 Task: Get directions from Galveston Island Historic Pleasure Pier, Texas, United States to Luray Caverns, Virginia, United States and reverse  starting point and destination and check the flight options
Action: Mouse moved to (226, 20)
Screenshot: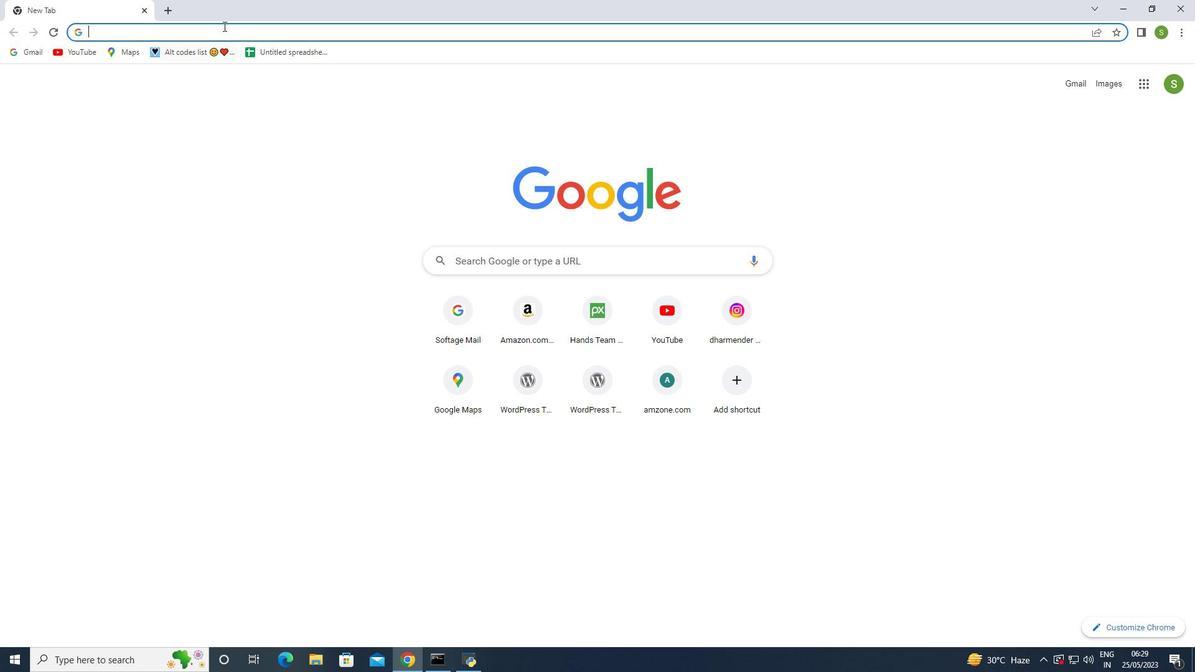 
Action: Mouse pressed left at (226, 20)
Screenshot: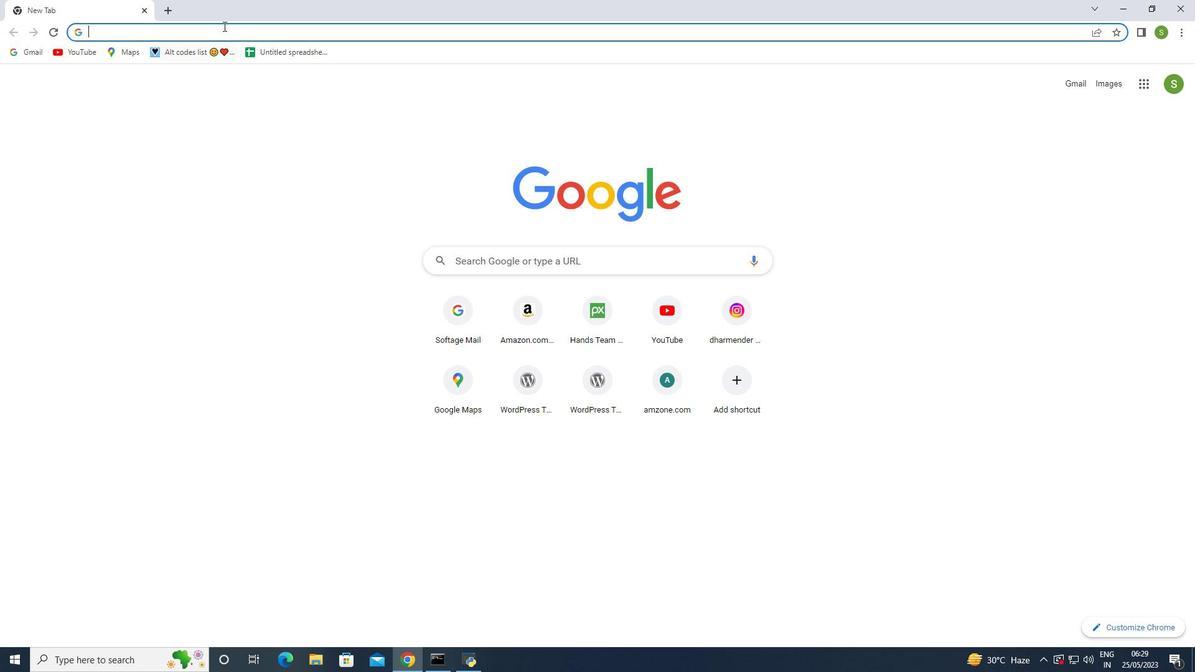 
Action: Mouse moved to (230, 32)
Screenshot: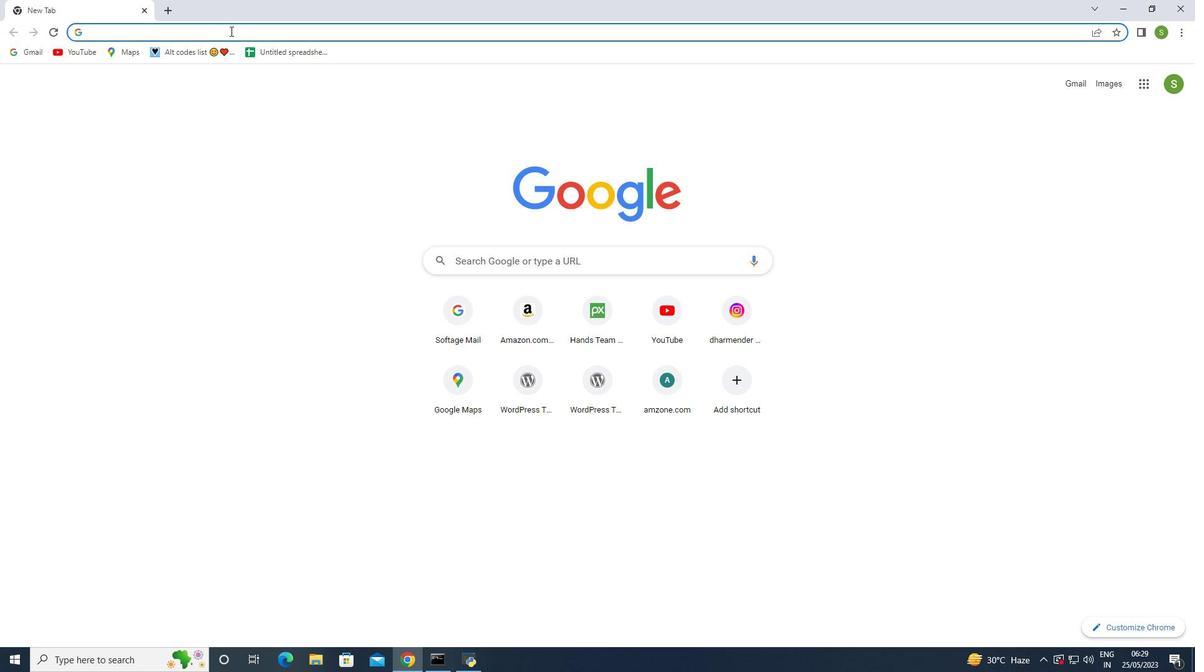
Action: Mouse pressed left at (230, 32)
Screenshot: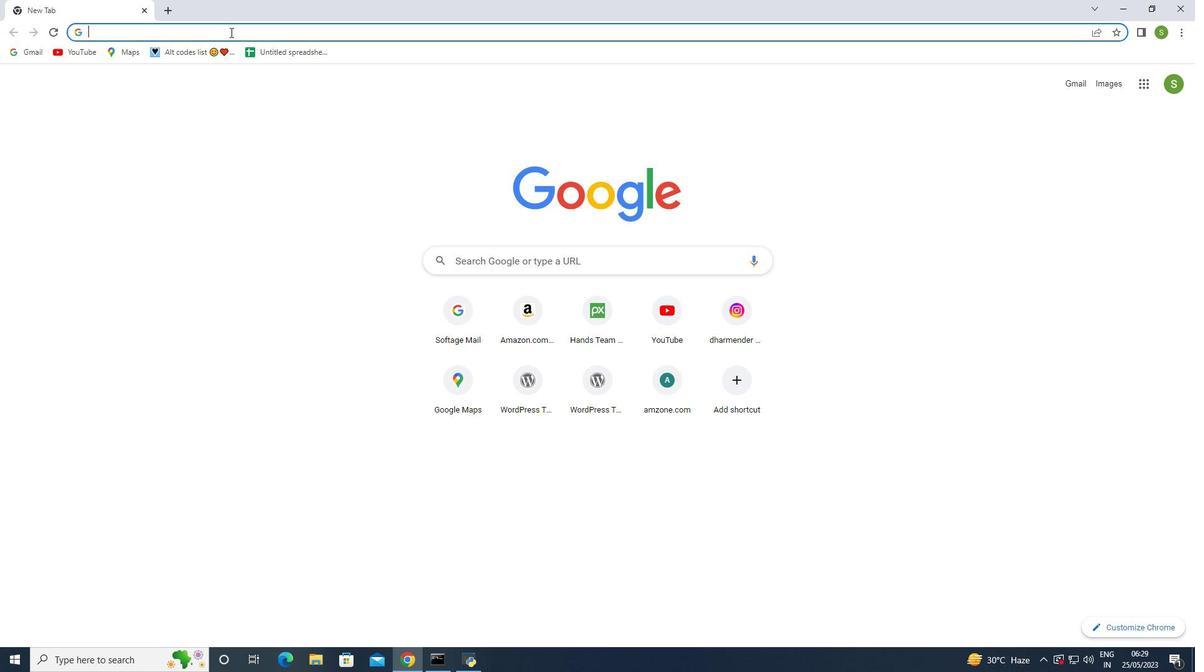 
Action: Key pressed google<Key.space>maps<Key.enter>
Screenshot: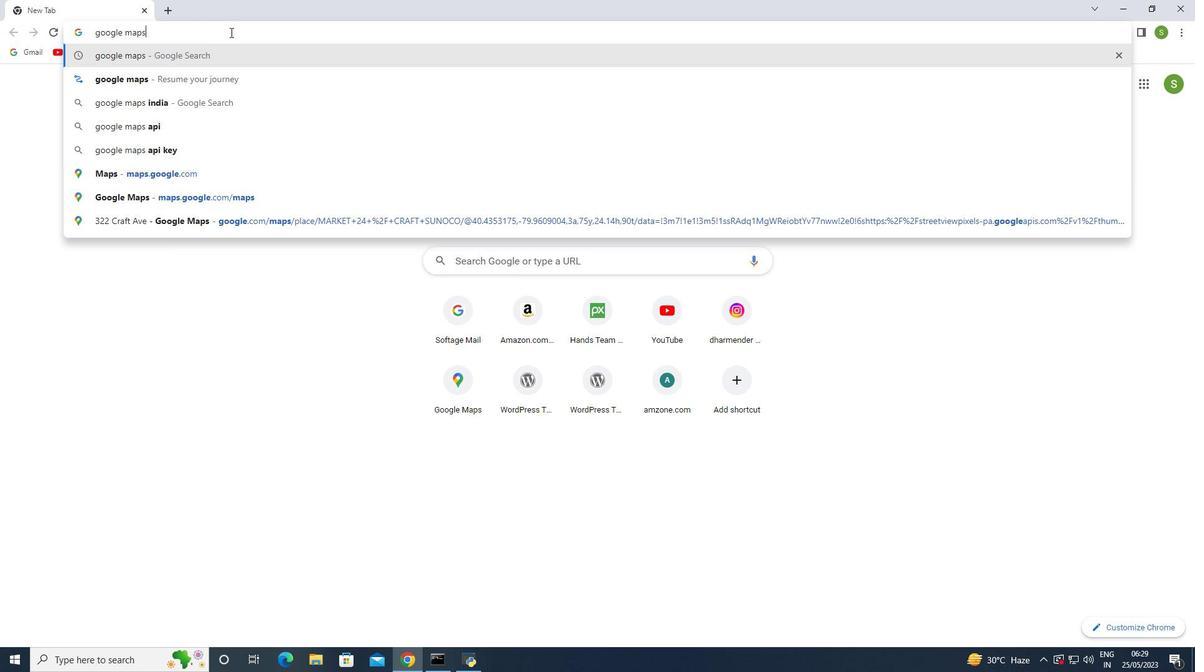 
Action: Mouse moved to (163, 290)
Screenshot: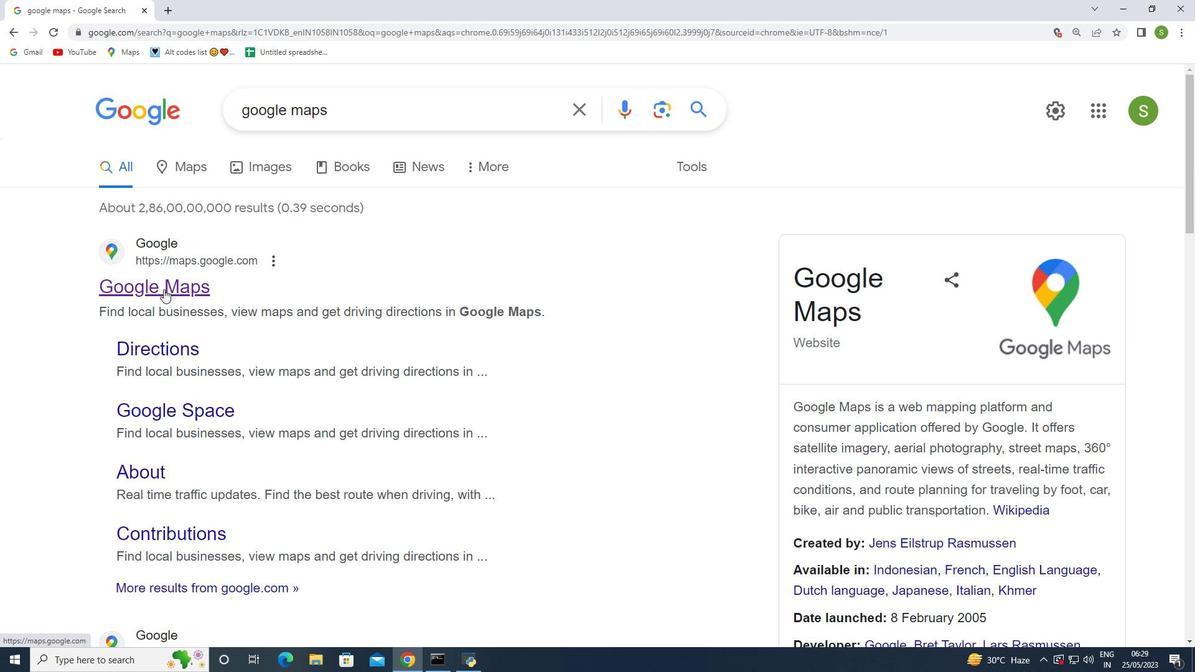 
Action: Mouse pressed left at (163, 290)
Screenshot: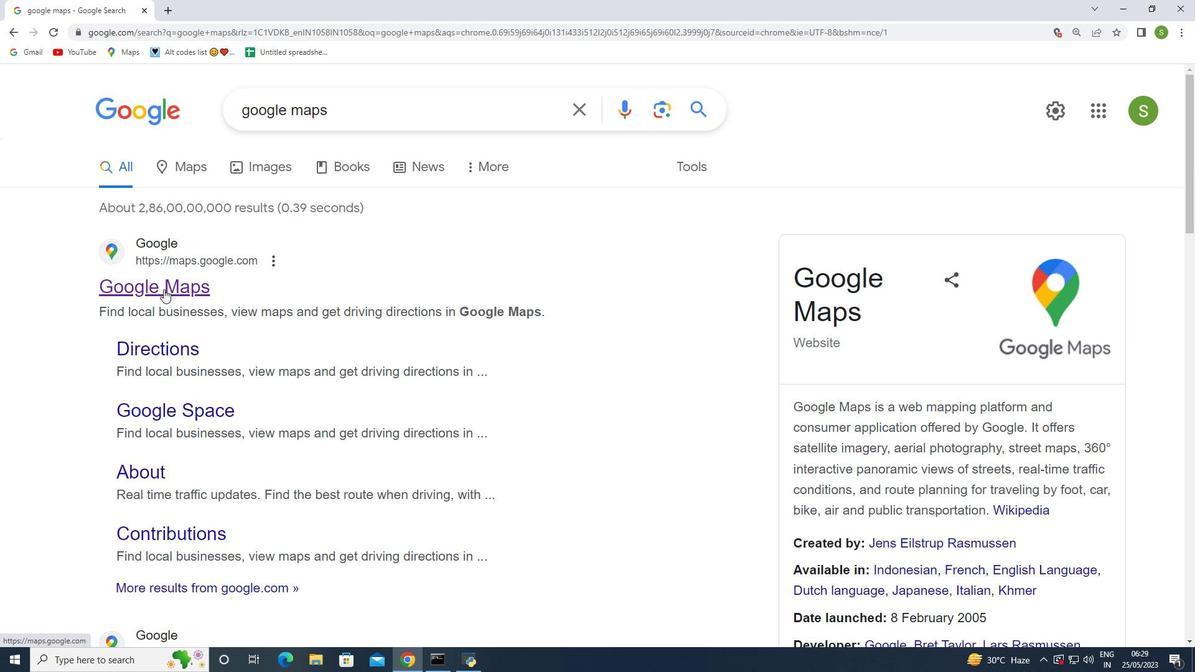 
Action: Mouse moved to (425, 92)
Screenshot: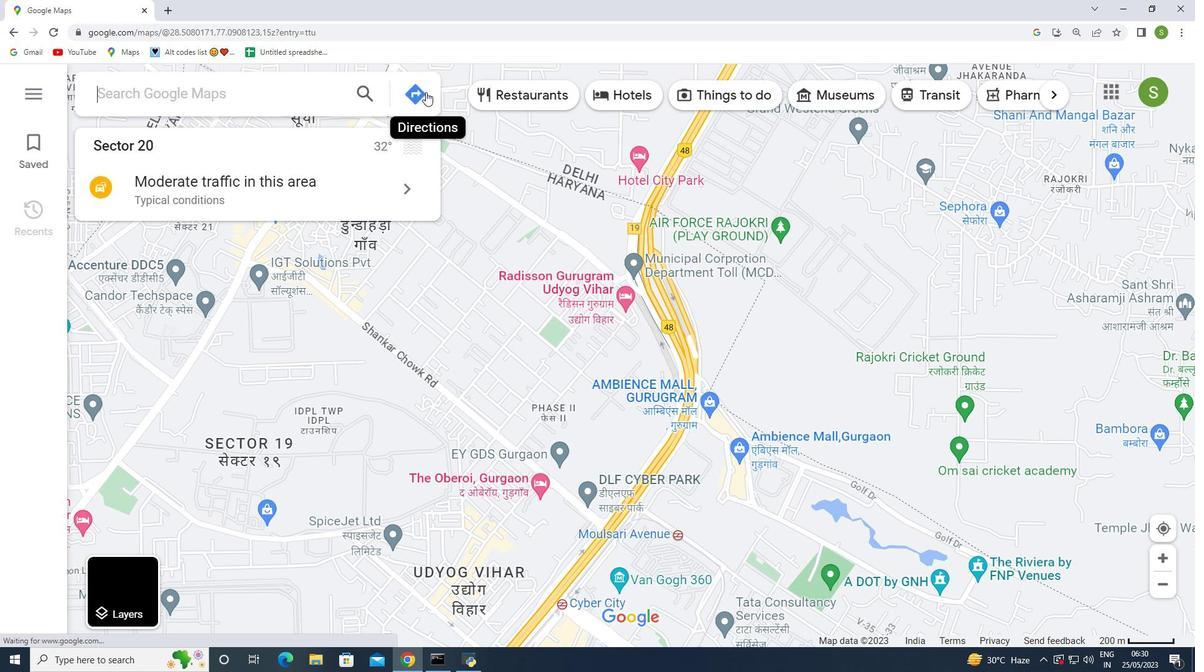 
Action: Mouse pressed left at (425, 92)
Screenshot: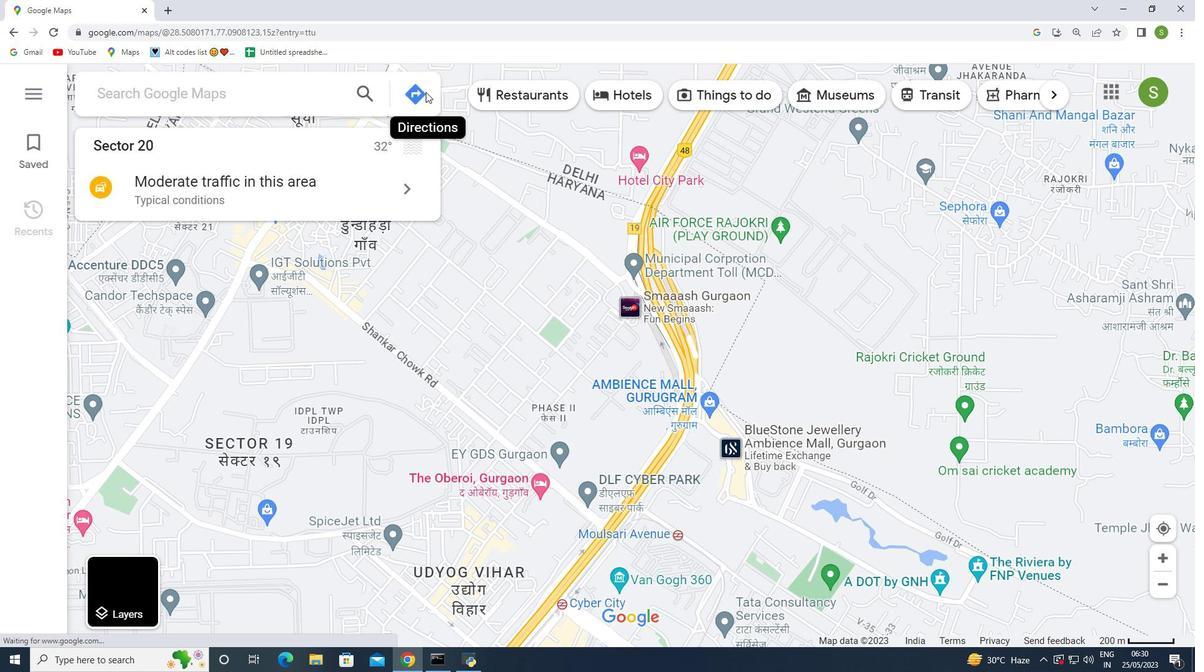 
Action: Mouse moved to (310, 148)
Screenshot: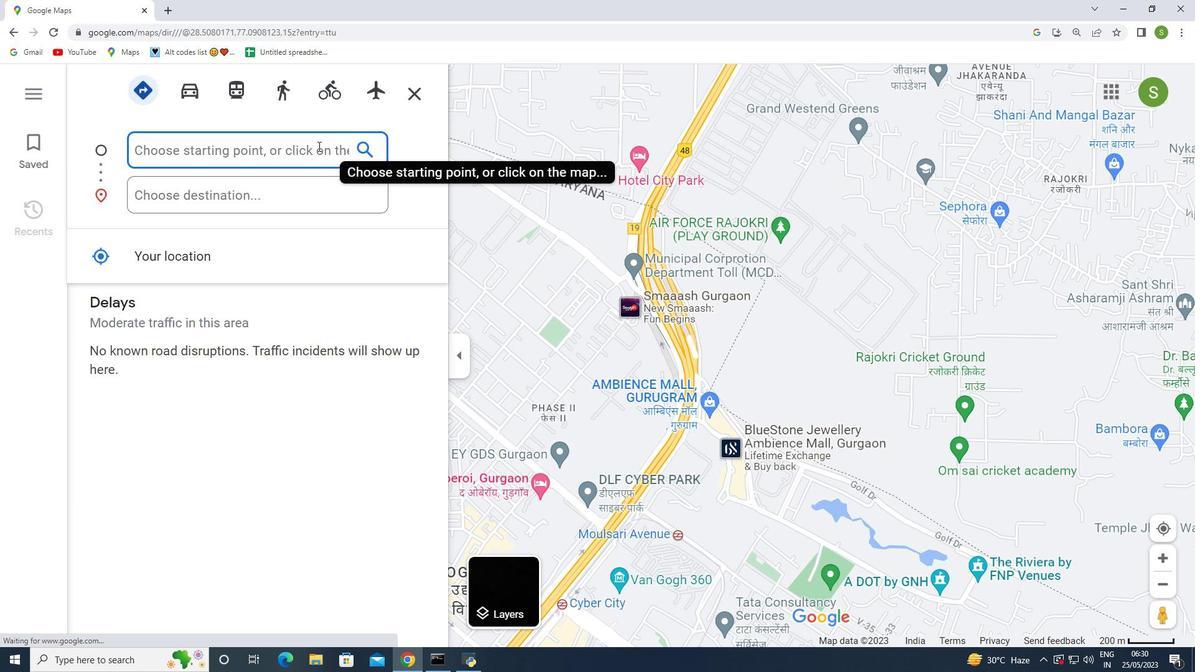 
Action: Mouse pressed left at (310, 148)
Screenshot: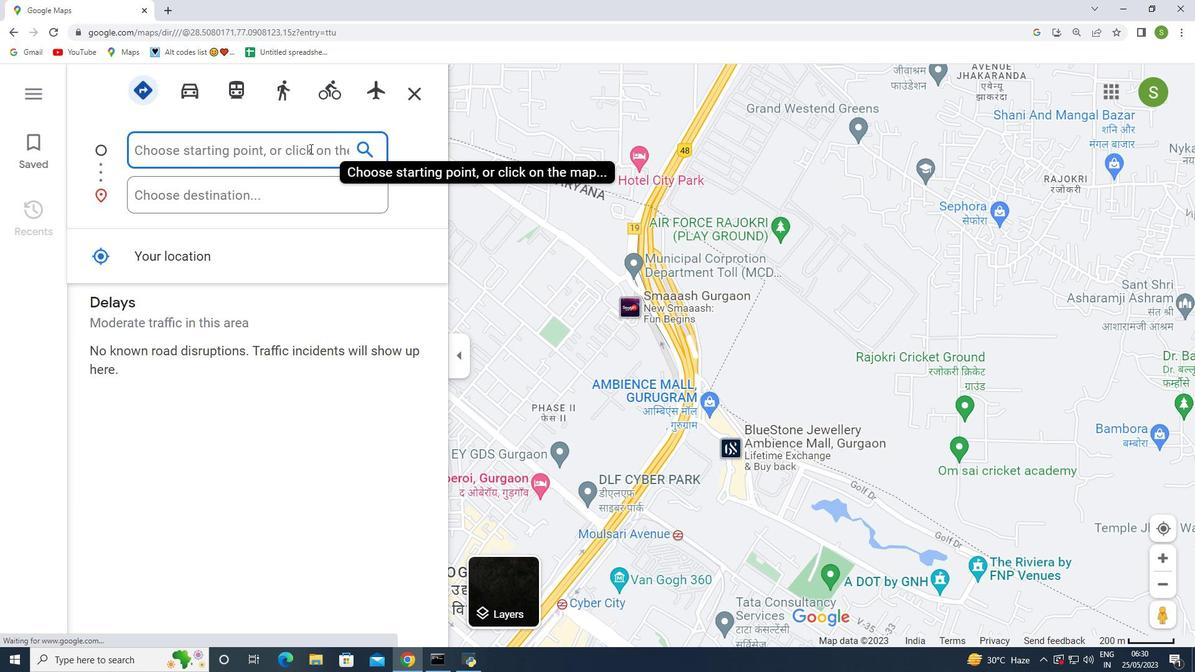 
Action: Mouse moved to (310, 148)
Screenshot: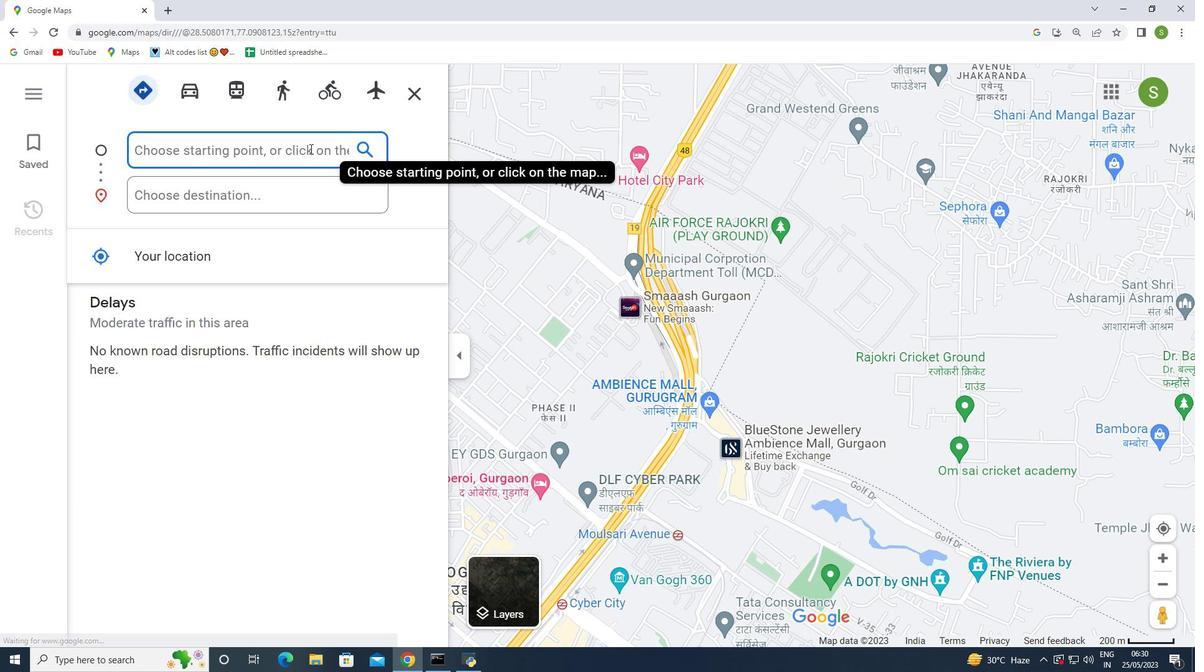 
Action: Key pressed galveston<Key.space>island<Key.space>historic<Key.space>pleasure<Key.space>pier<Key.space>y<Key.backspace>texas<Key.space>united<Key.space>states
Screenshot: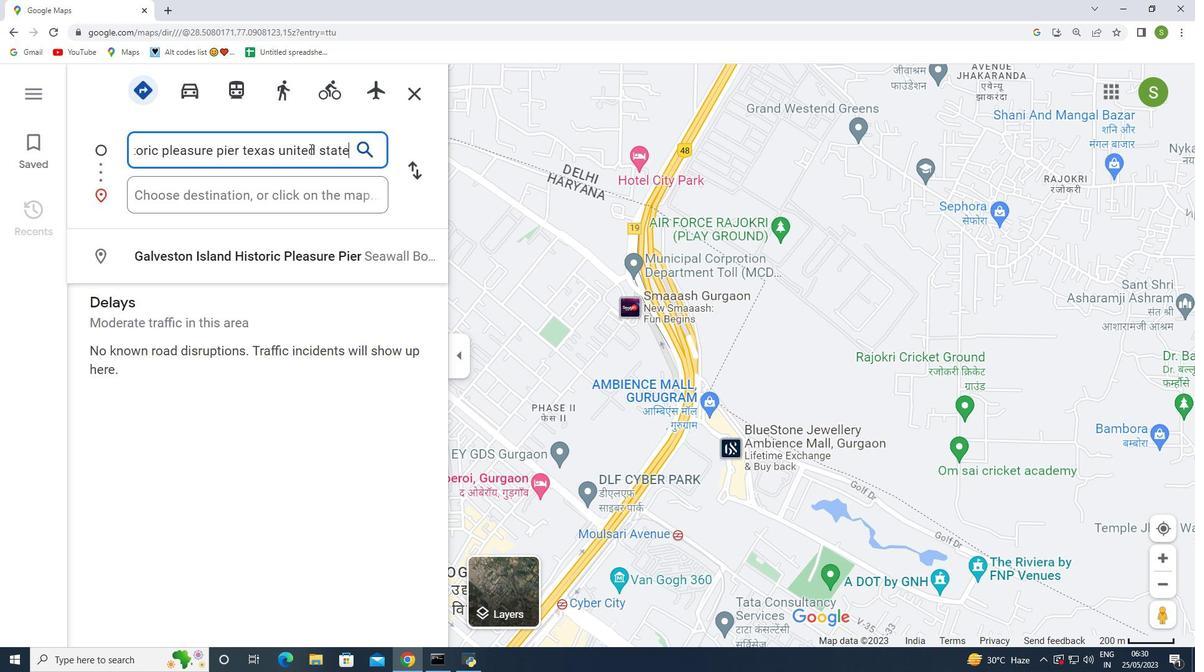 
Action: Mouse moved to (334, 195)
Screenshot: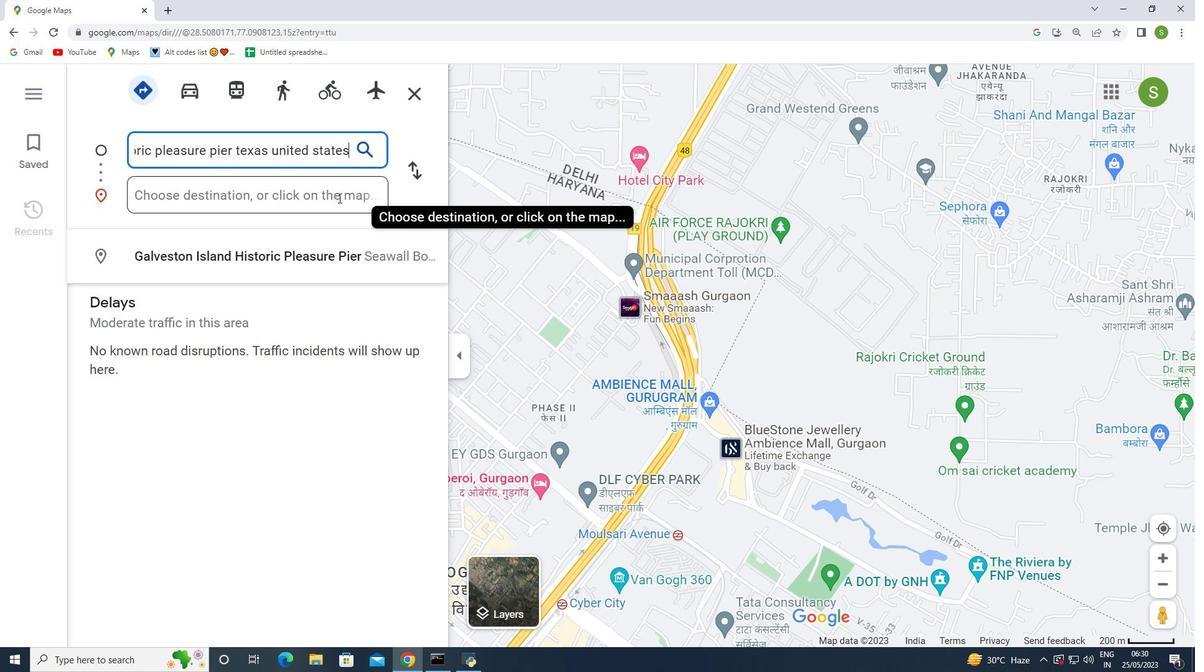 
Action: Mouse pressed left at (334, 195)
Screenshot: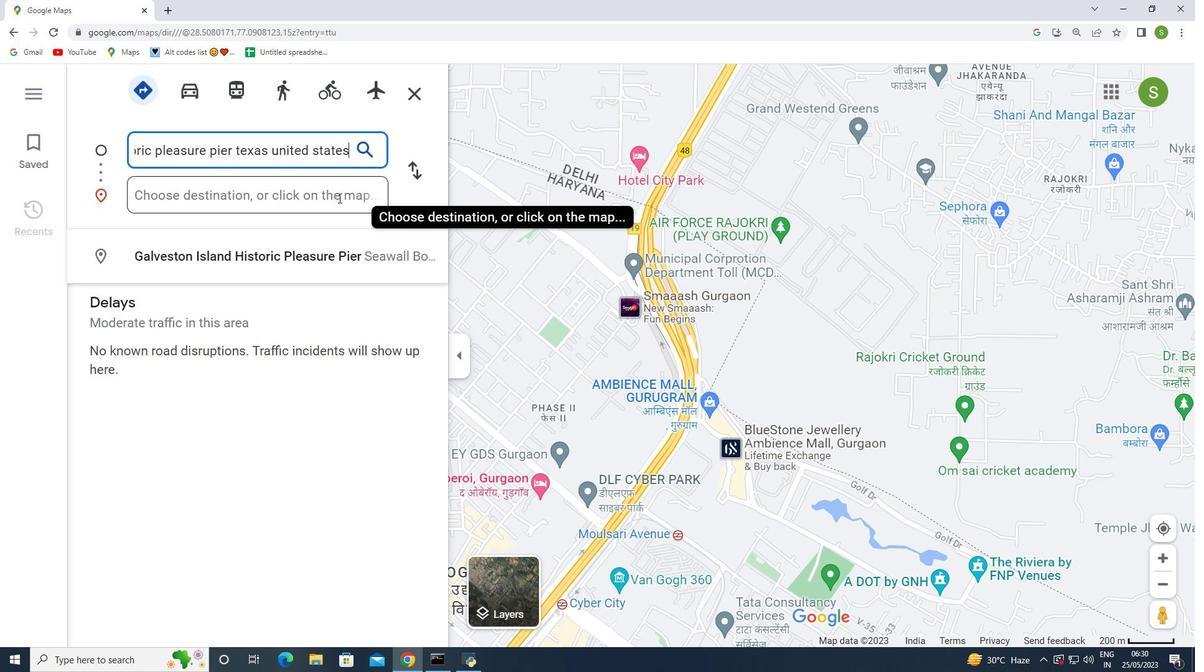 
Action: Mouse moved to (266, 199)
Screenshot: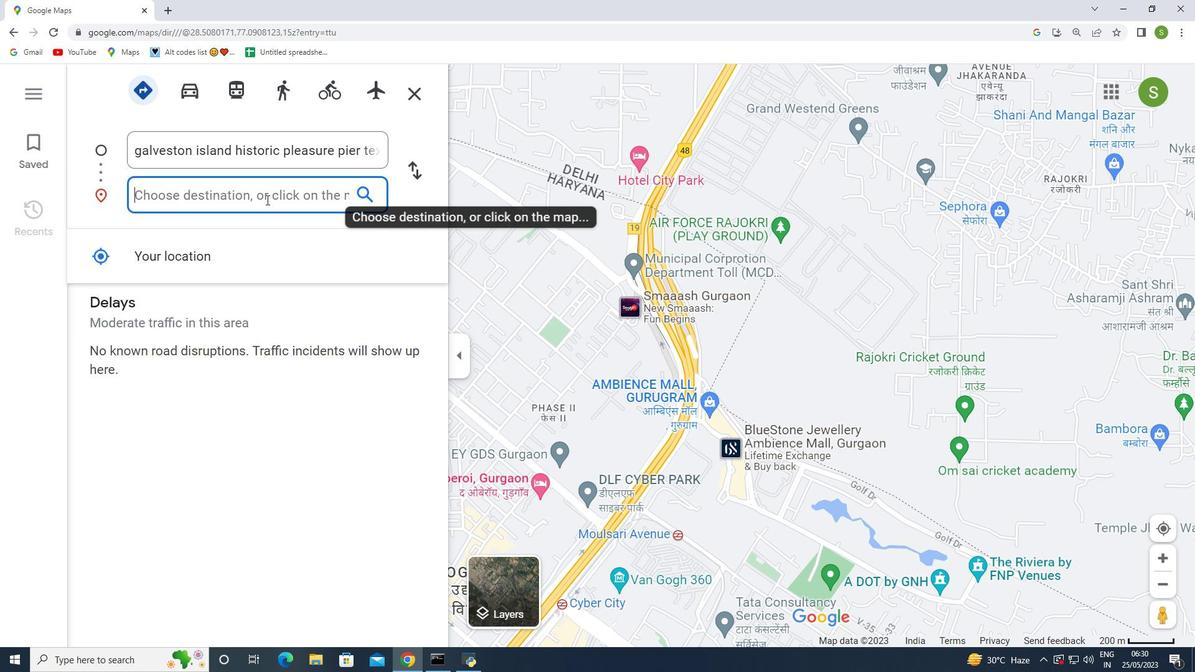 
Action: Mouse pressed left at (266, 199)
Screenshot: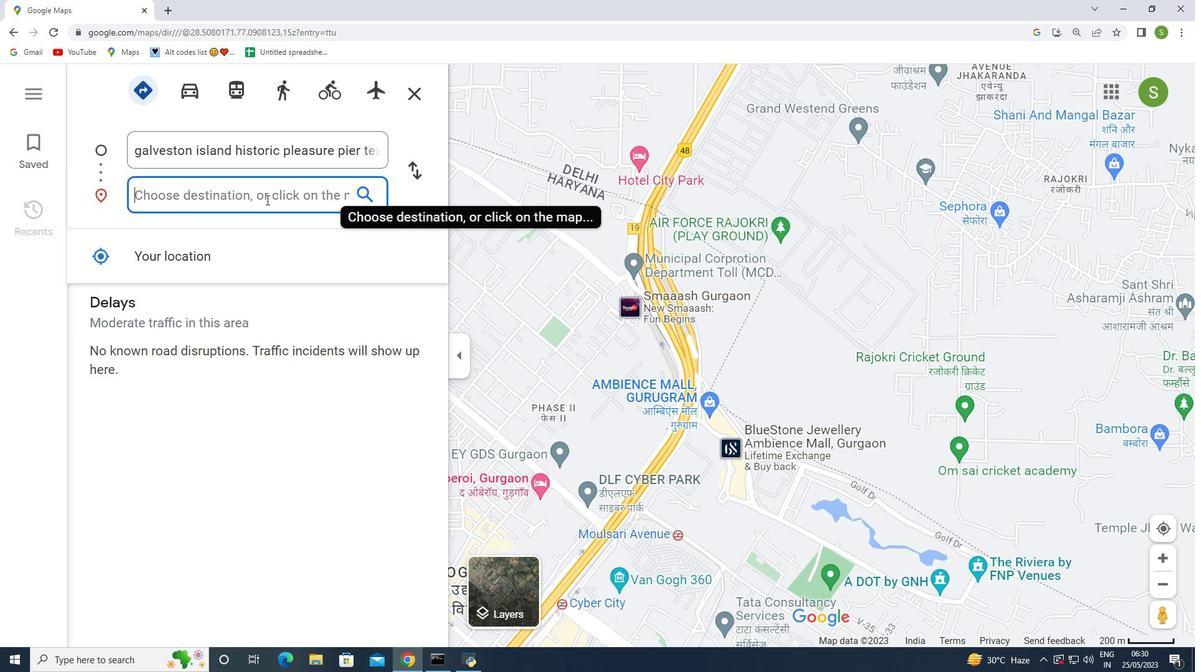 
Action: Mouse moved to (266, 199)
Screenshot: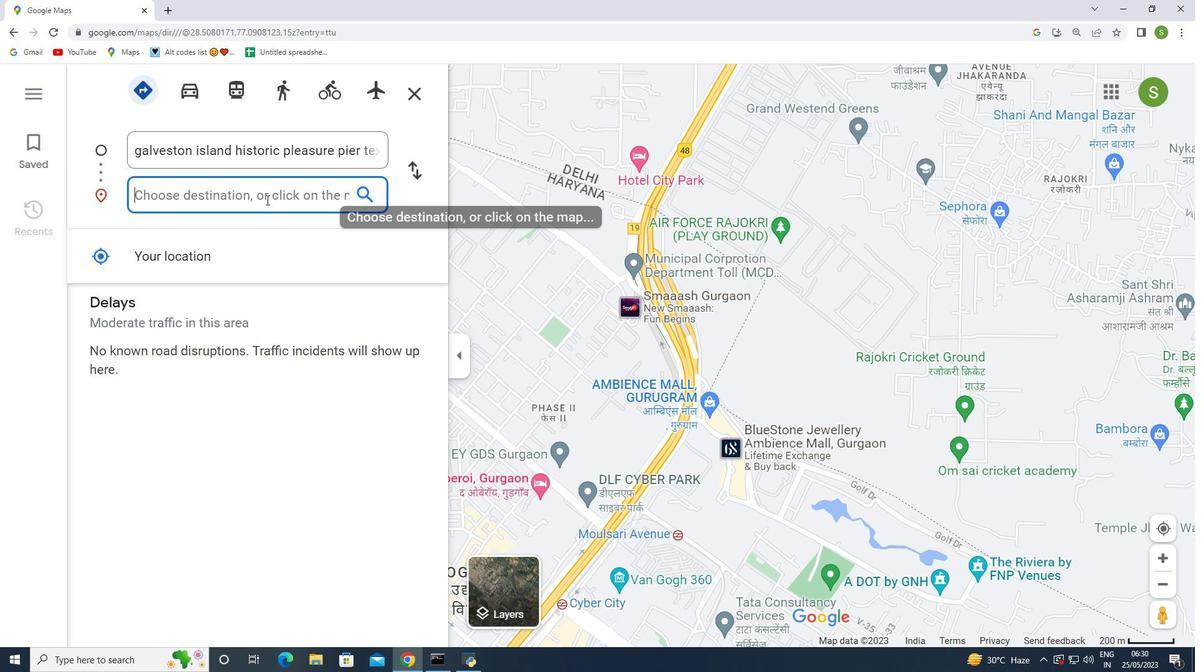 
Action: Key pressed <Key.shift>Luray<Key.space><Key.shift>Caverns<Key.space>virginia<Key.space>united<Key.space>states<Key.space>
Screenshot: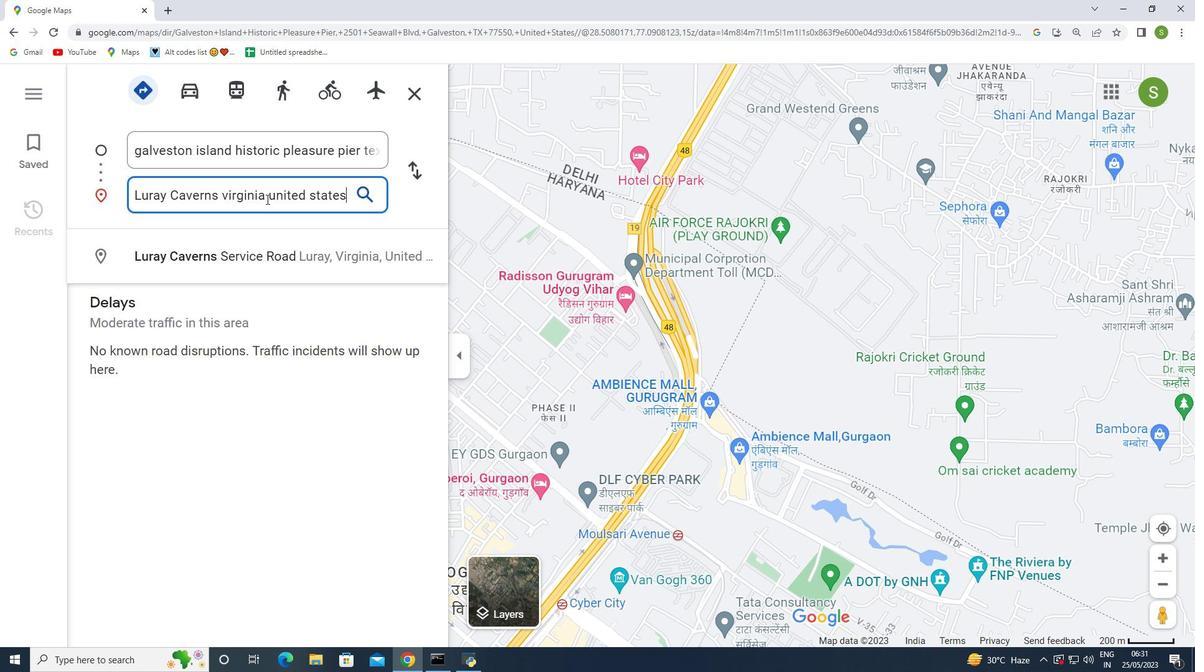 
Action: Mouse moved to (381, 196)
Screenshot: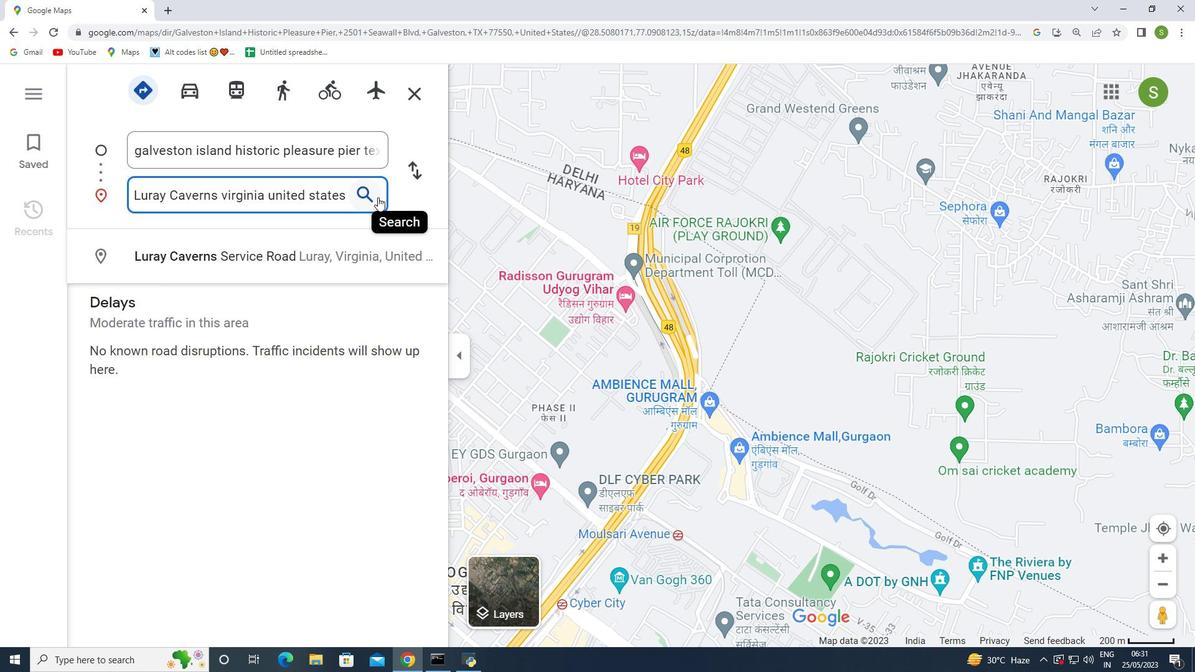 
Action: Mouse pressed left at (381, 196)
Screenshot: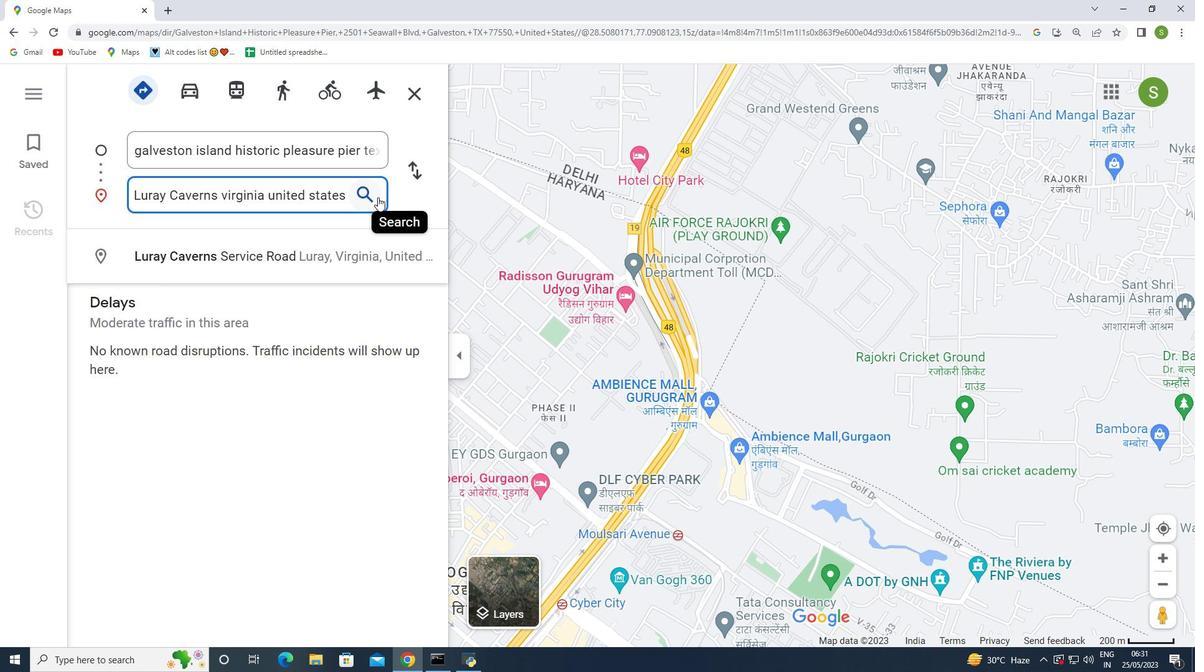 
Action: Mouse moved to (346, 194)
Screenshot: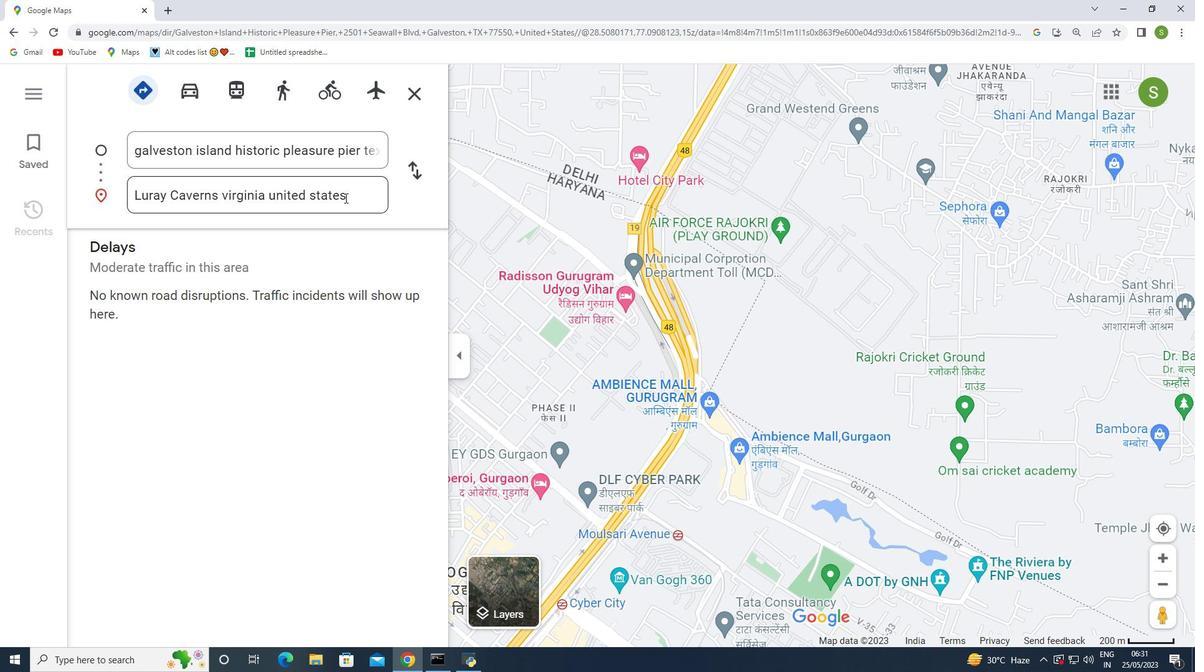 
Action: Mouse pressed left at (346, 194)
Screenshot: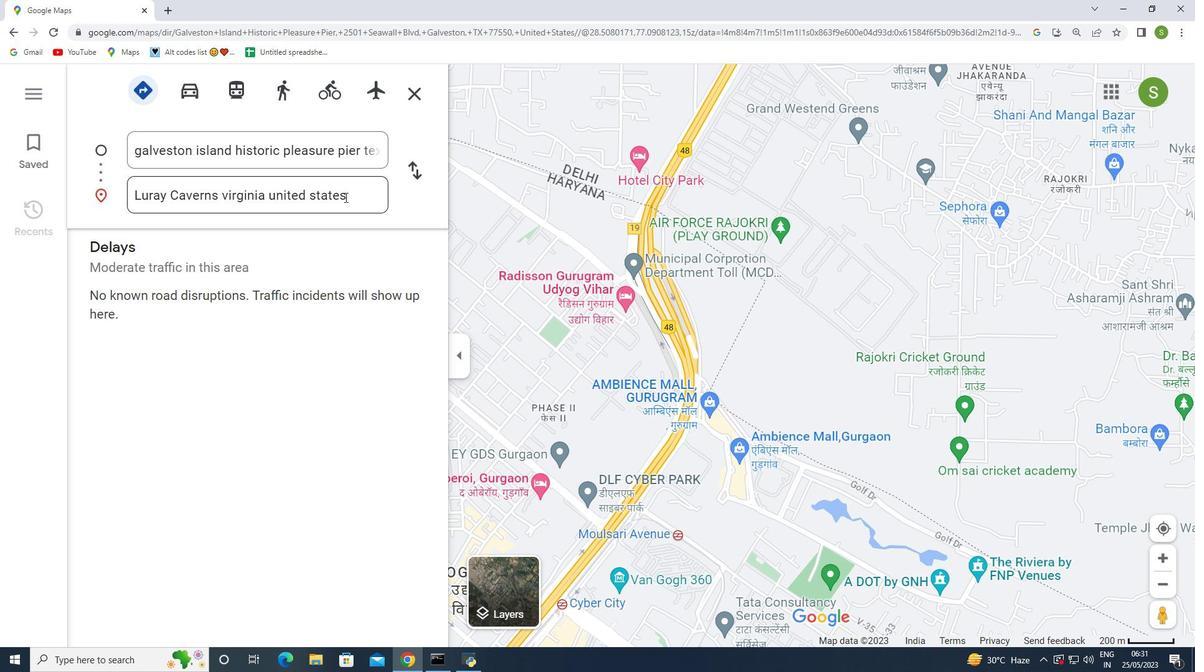 
Action: Mouse moved to (363, 194)
Screenshot: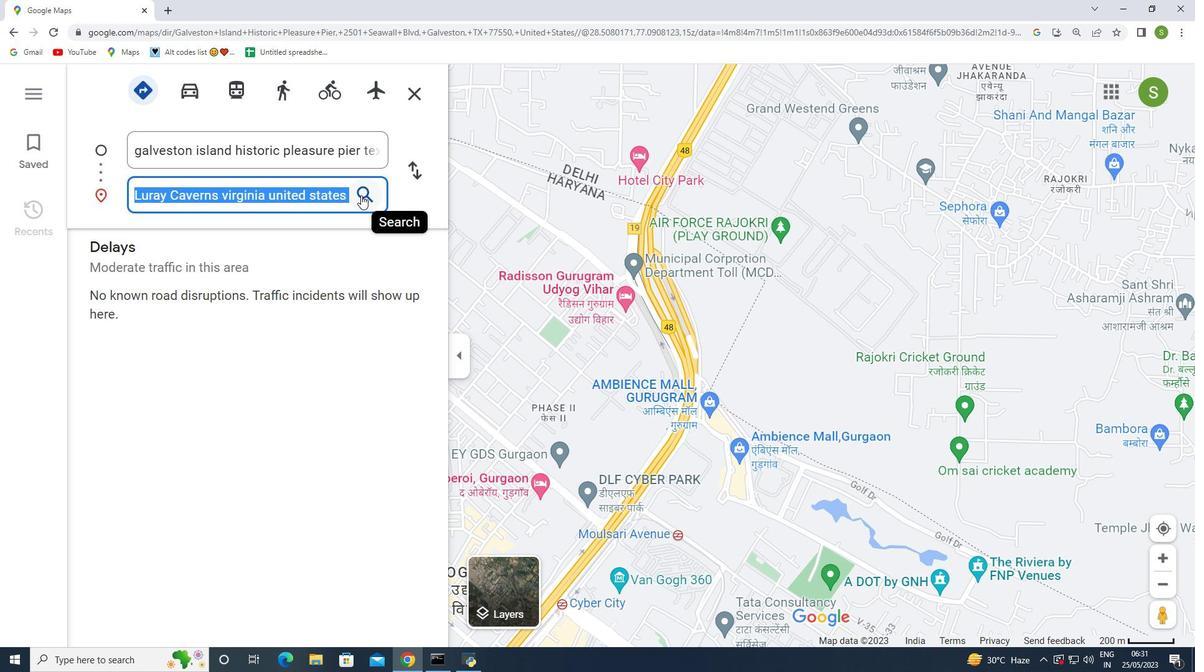 
Action: Mouse pressed left at (363, 194)
Screenshot: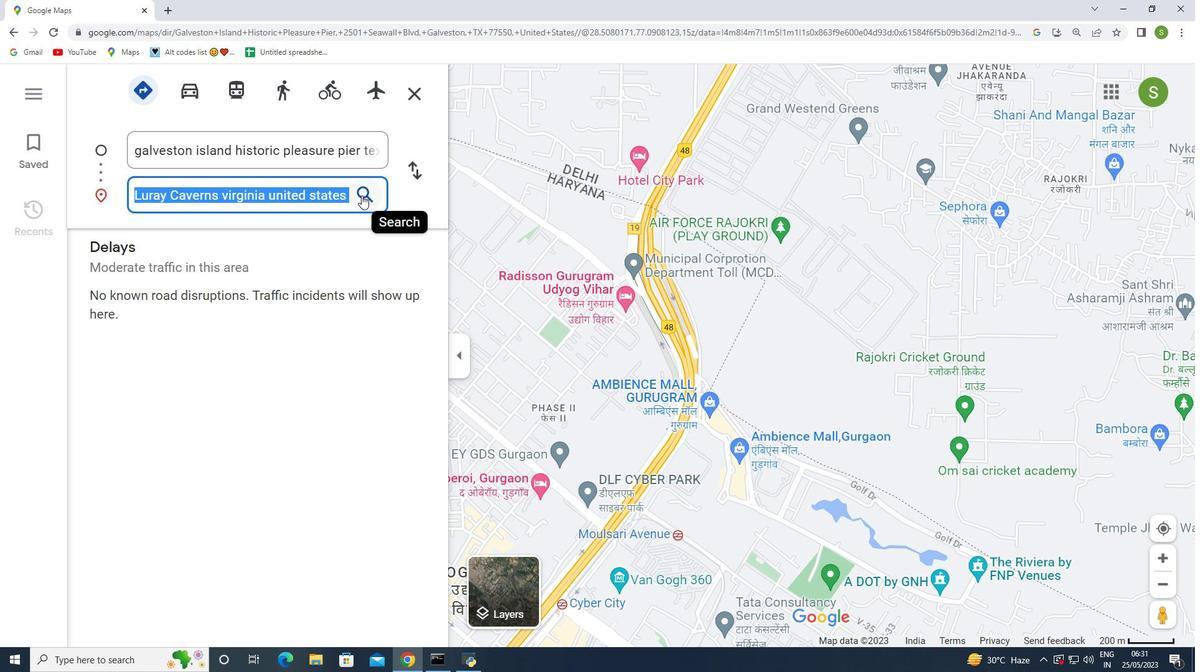 
Action: Mouse moved to (418, 173)
Screenshot: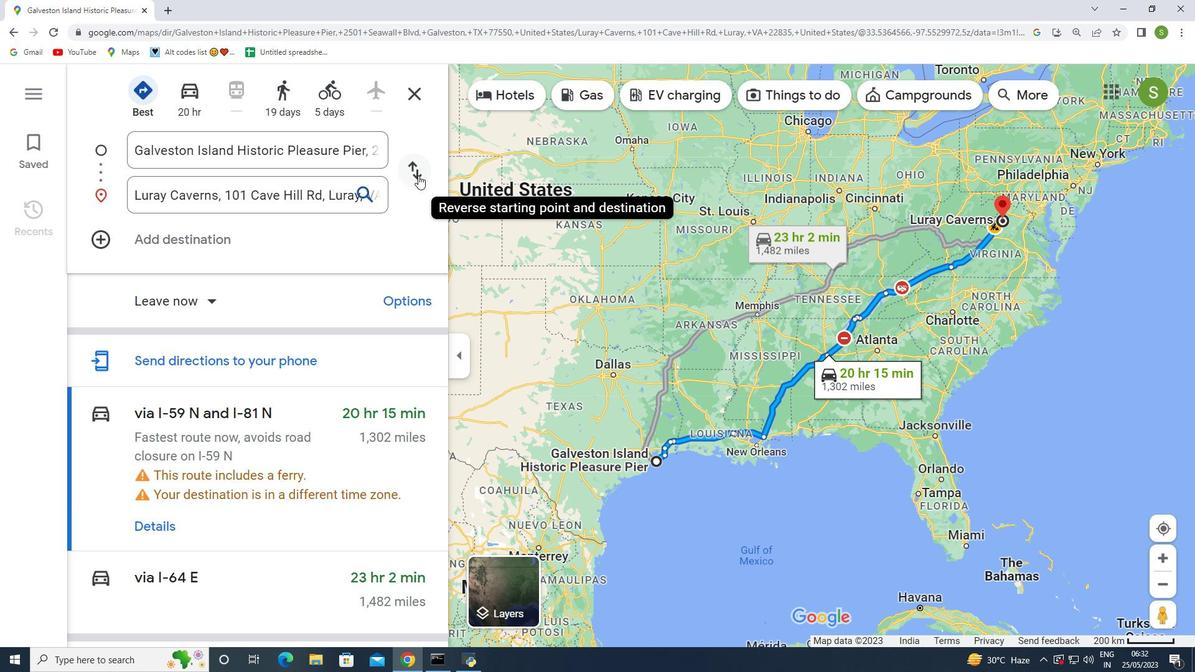 
Action: Mouse pressed left at (418, 173)
Screenshot: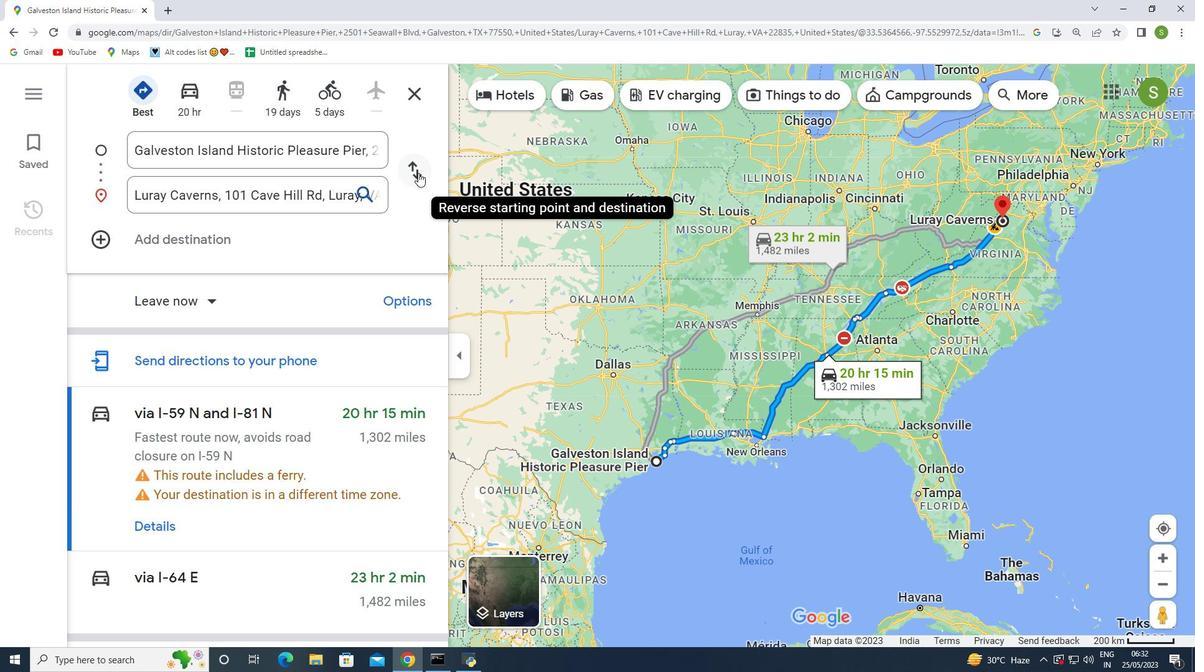 
Action: Mouse moved to (418, 170)
Screenshot: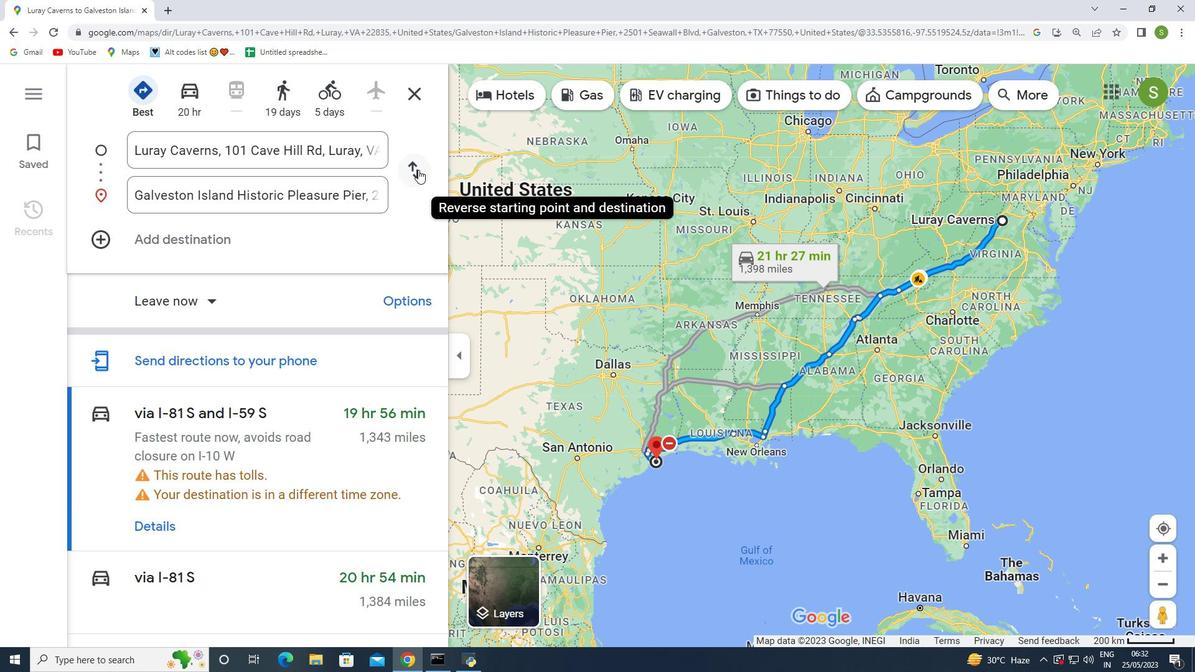 
Action: Mouse pressed left at (418, 170)
Screenshot: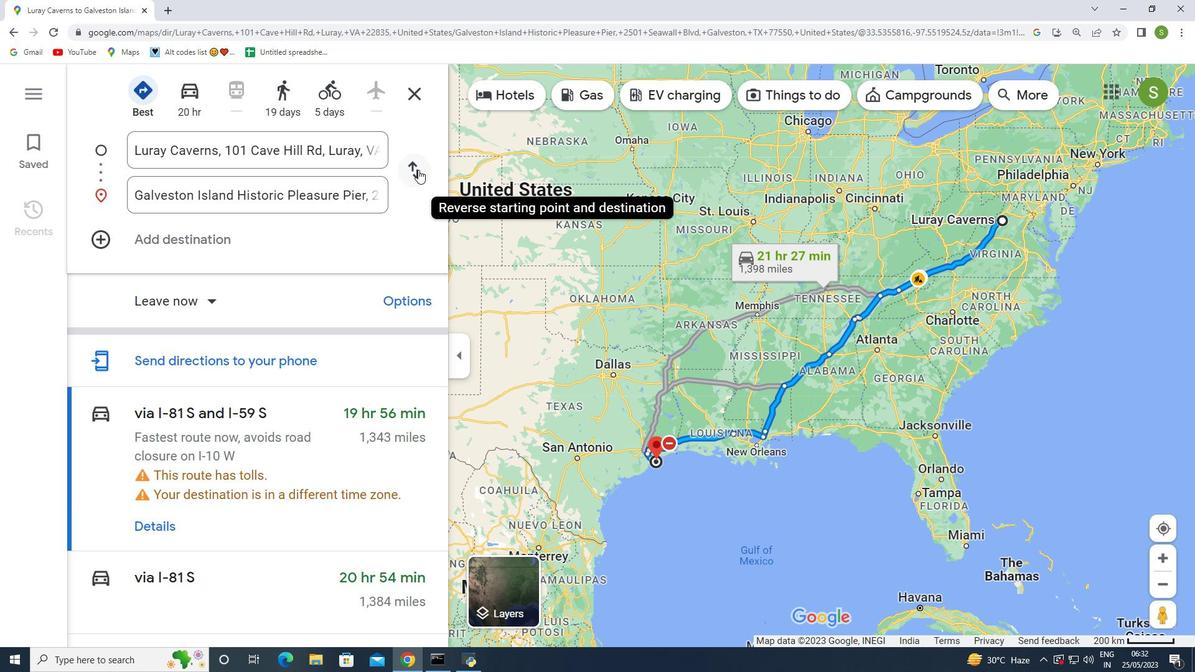 
Action: Mouse pressed left at (418, 170)
Screenshot: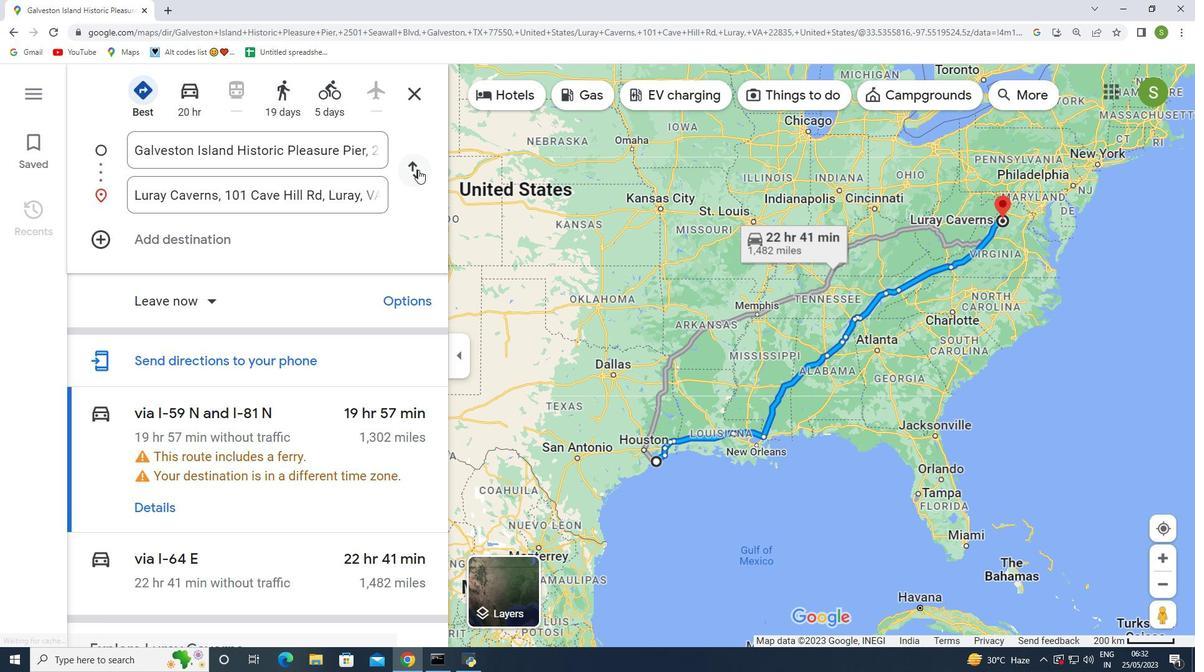 
Action: Mouse moved to (275, 318)
Screenshot: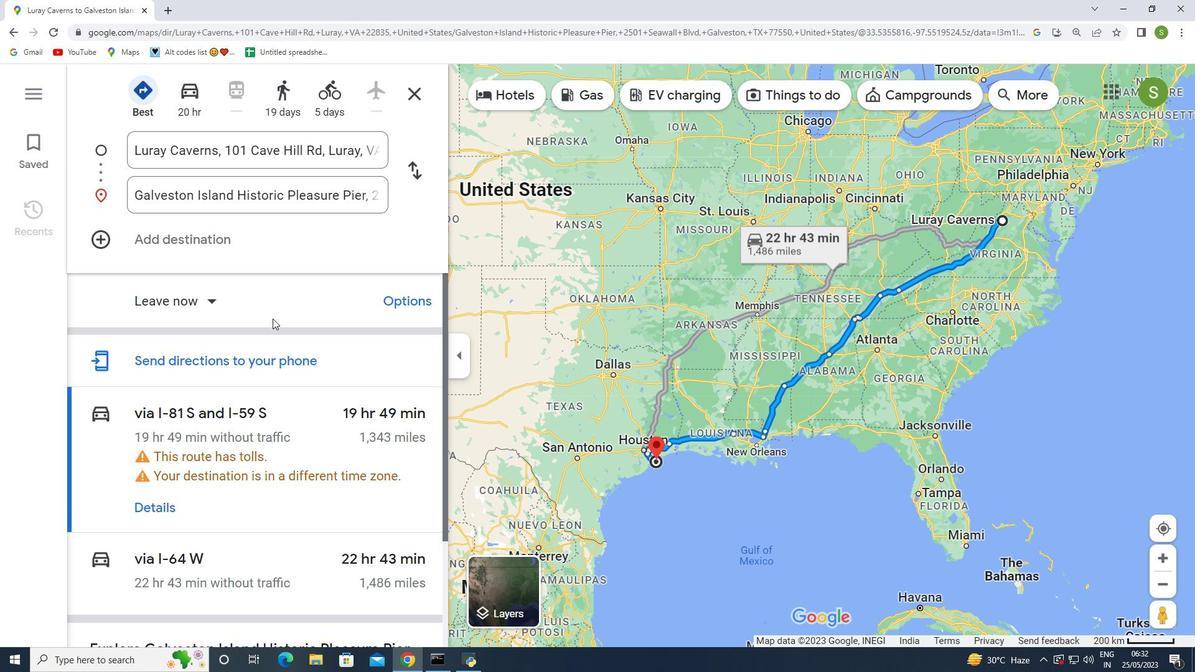 
Action: Mouse scrolled (275, 318) with delta (0, 0)
Screenshot: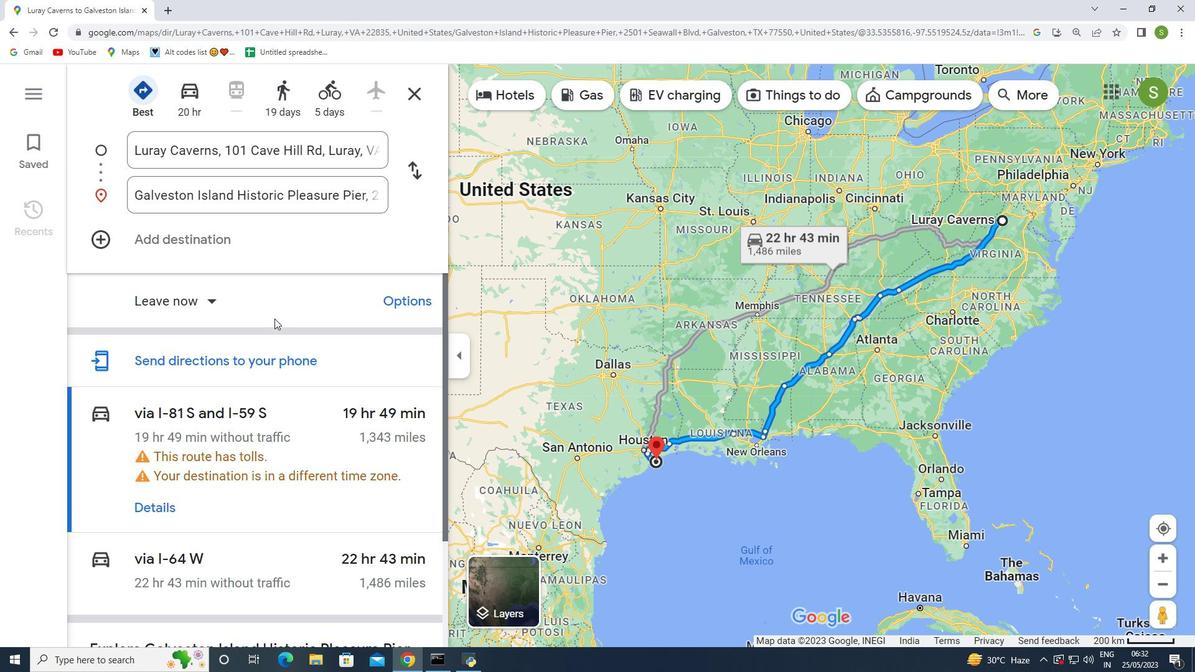 
Action: Mouse moved to (275, 318)
Screenshot: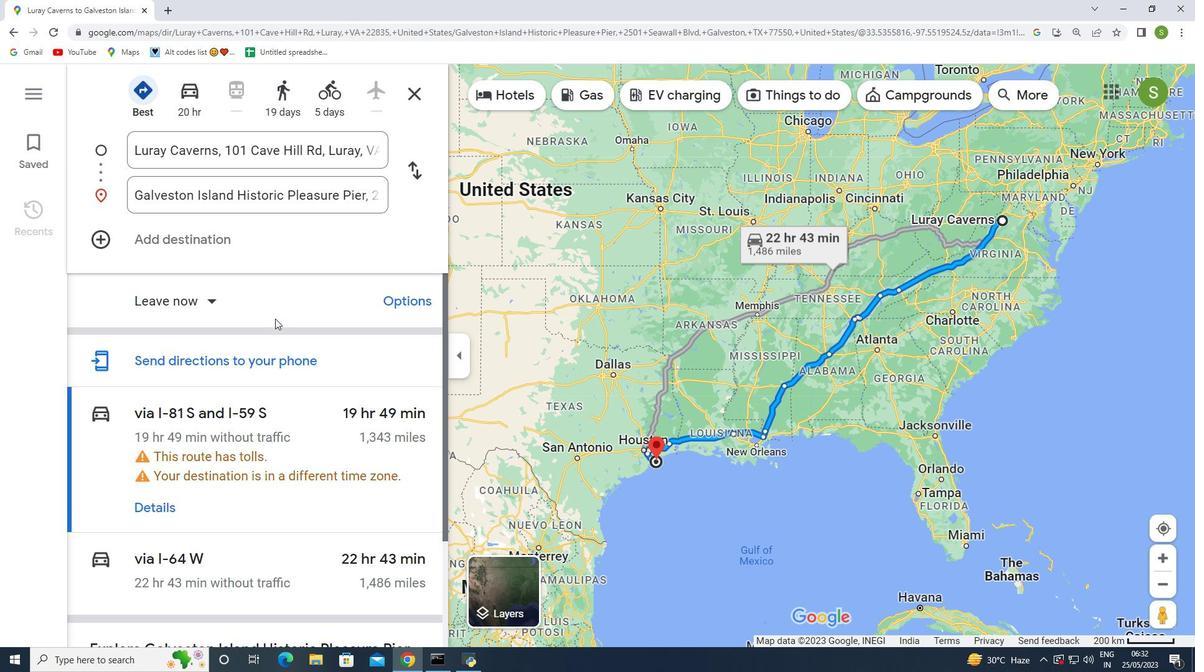 
Action: Mouse scrolled (275, 318) with delta (0, 0)
Screenshot: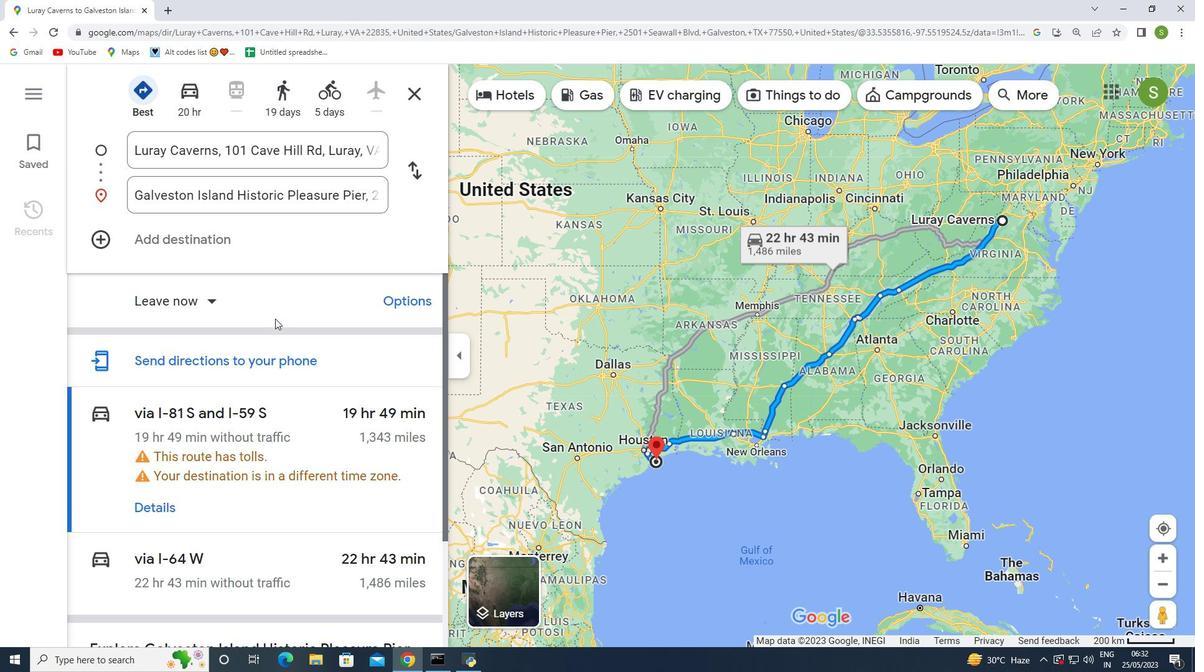 
Action: Mouse moved to (277, 319)
Screenshot: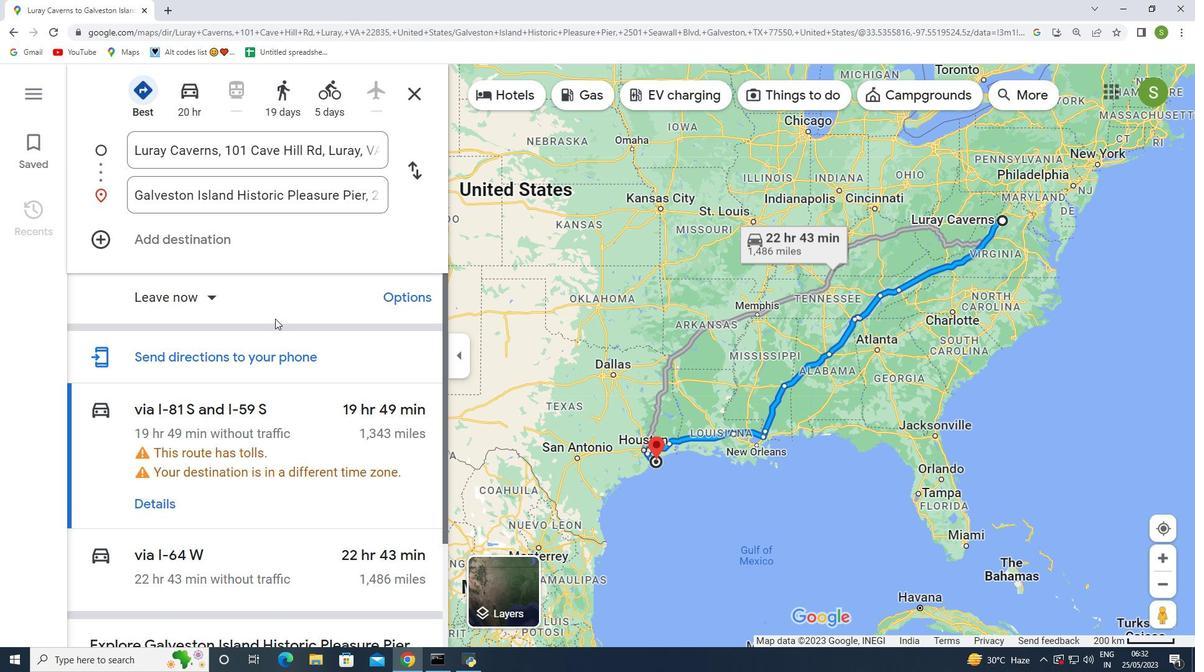 
Action: Mouse scrolled (277, 318) with delta (0, 0)
Screenshot: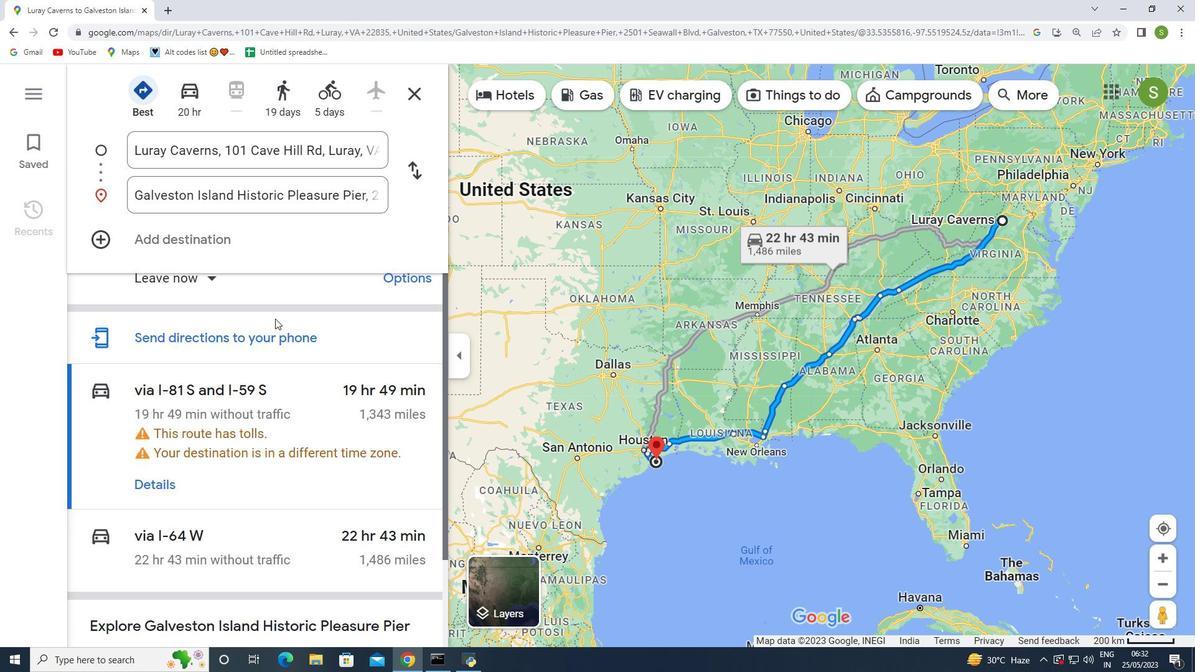 
Action: Mouse moved to (376, 92)
Screenshot: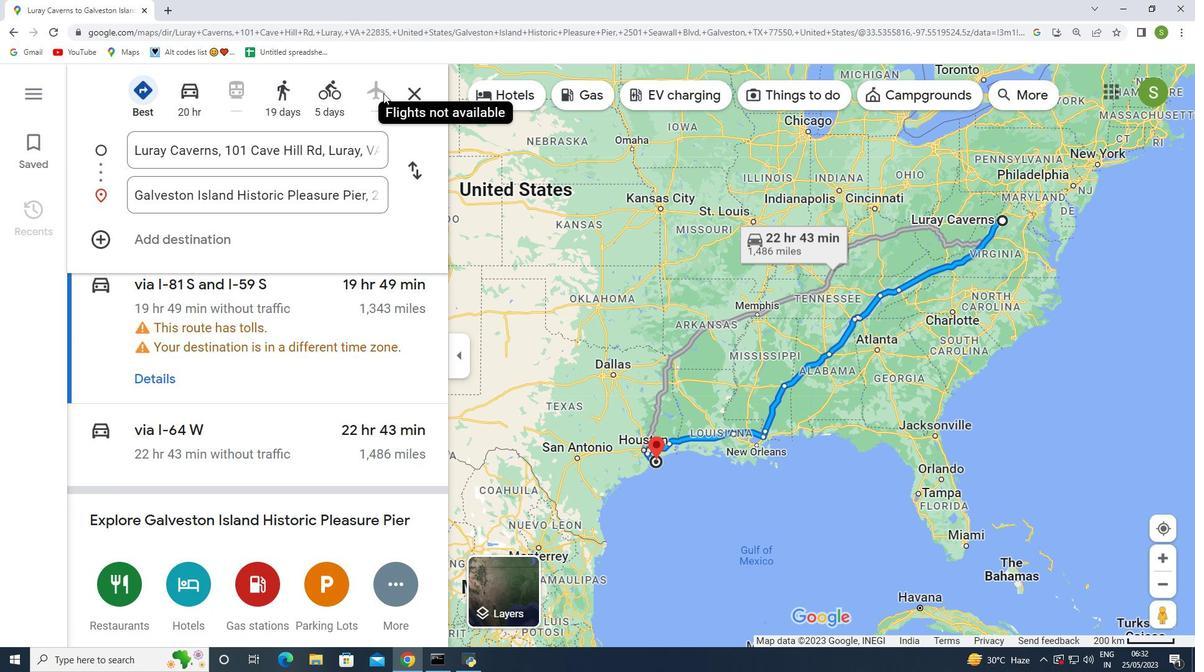 
Action: Mouse pressed left at (376, 92)
Screenshot: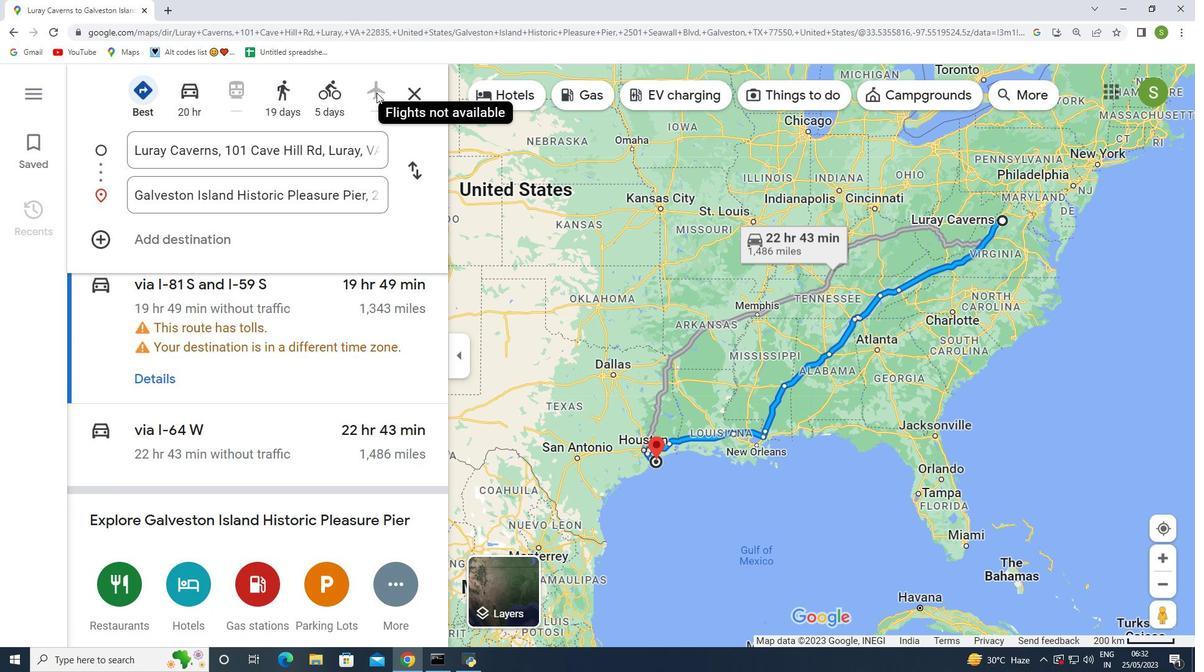 
Action: Mouse moved to (1002, 218)
Screenshot: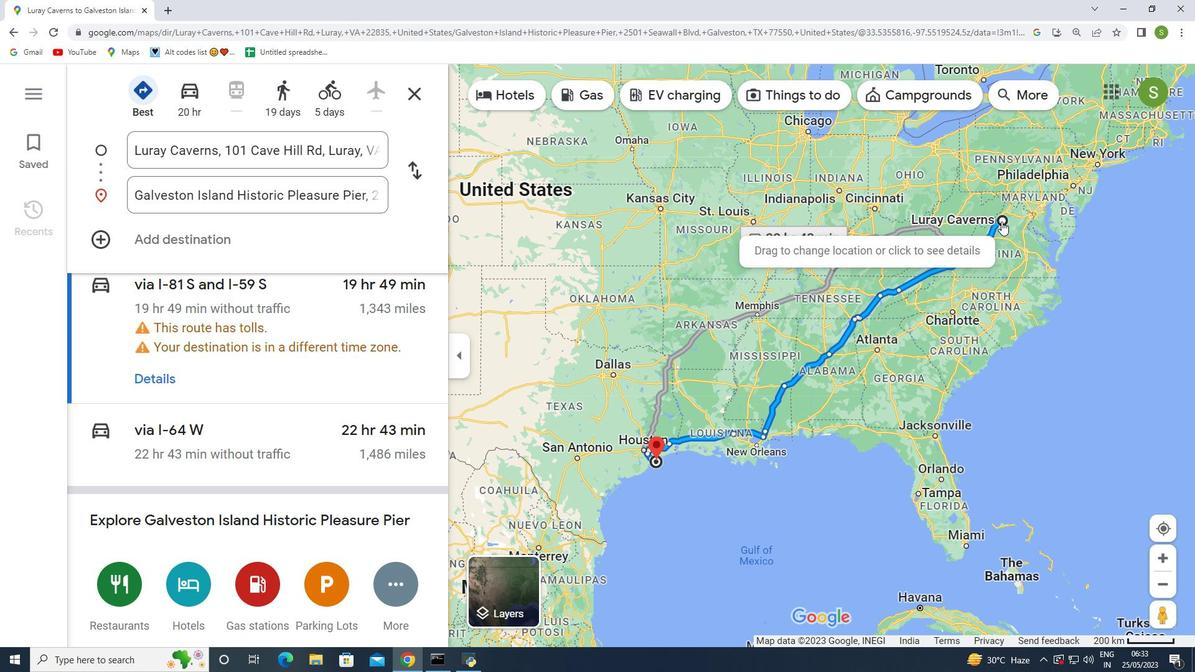 
Action: Mouse pressed left at (1002, 218)
Screenshot: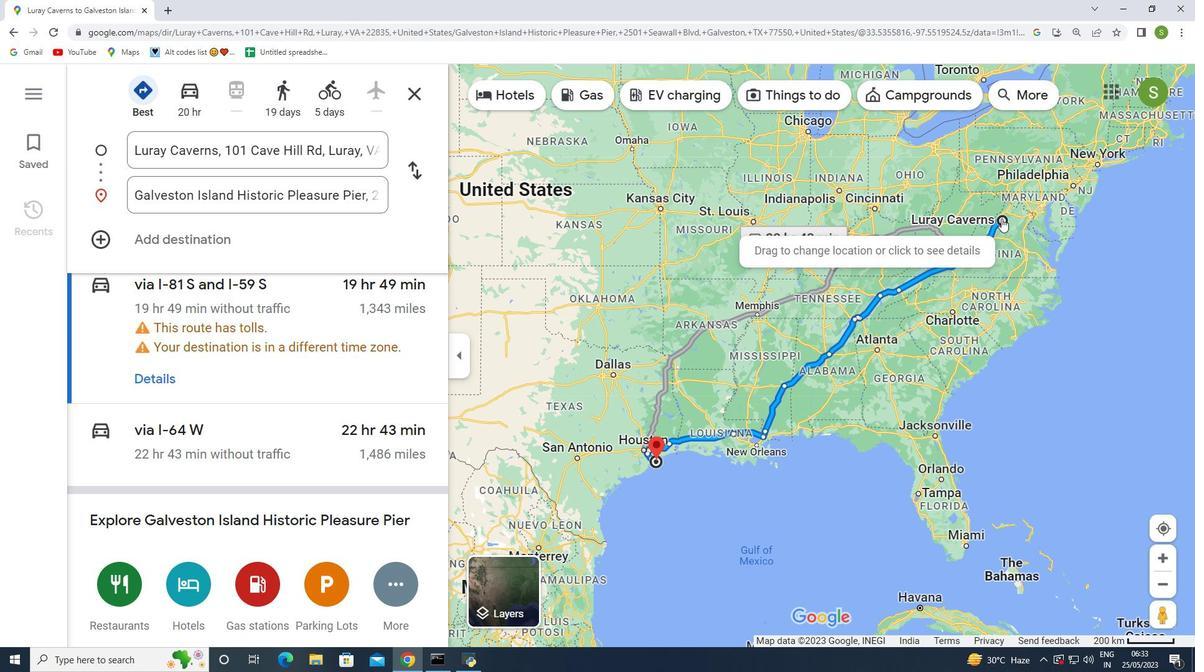 
Action: Mouse moved to (420, 171)
Screenshot: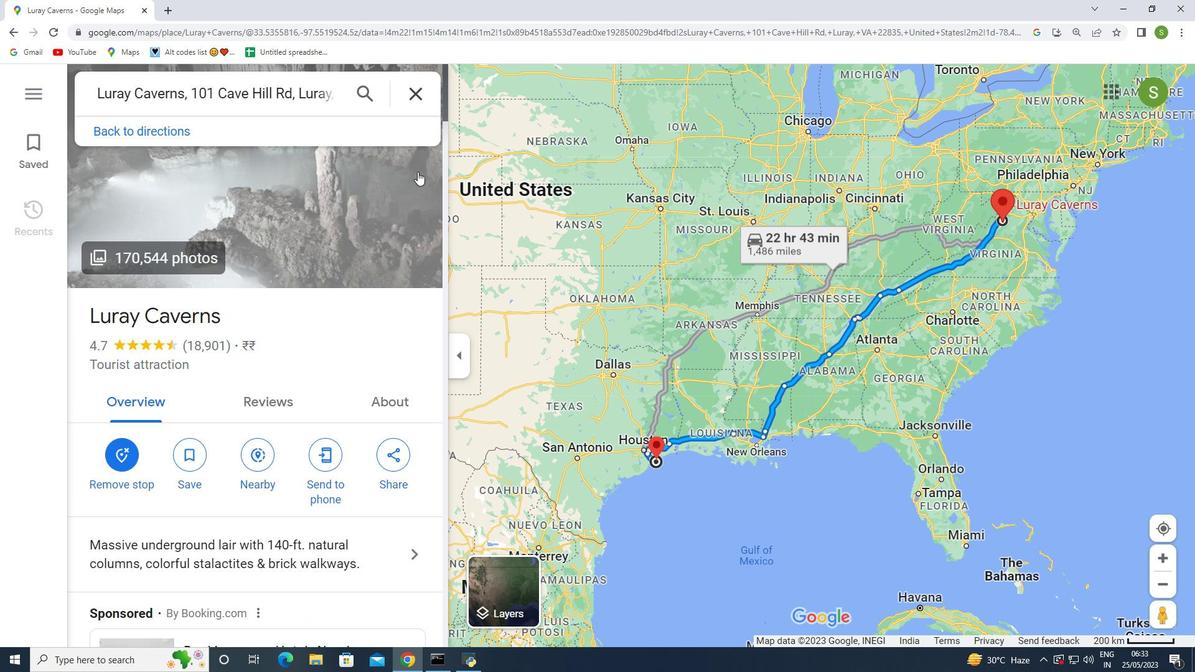 
Action: Mouse scrolled (420, 172) with delta (0, 0)
Screenshot: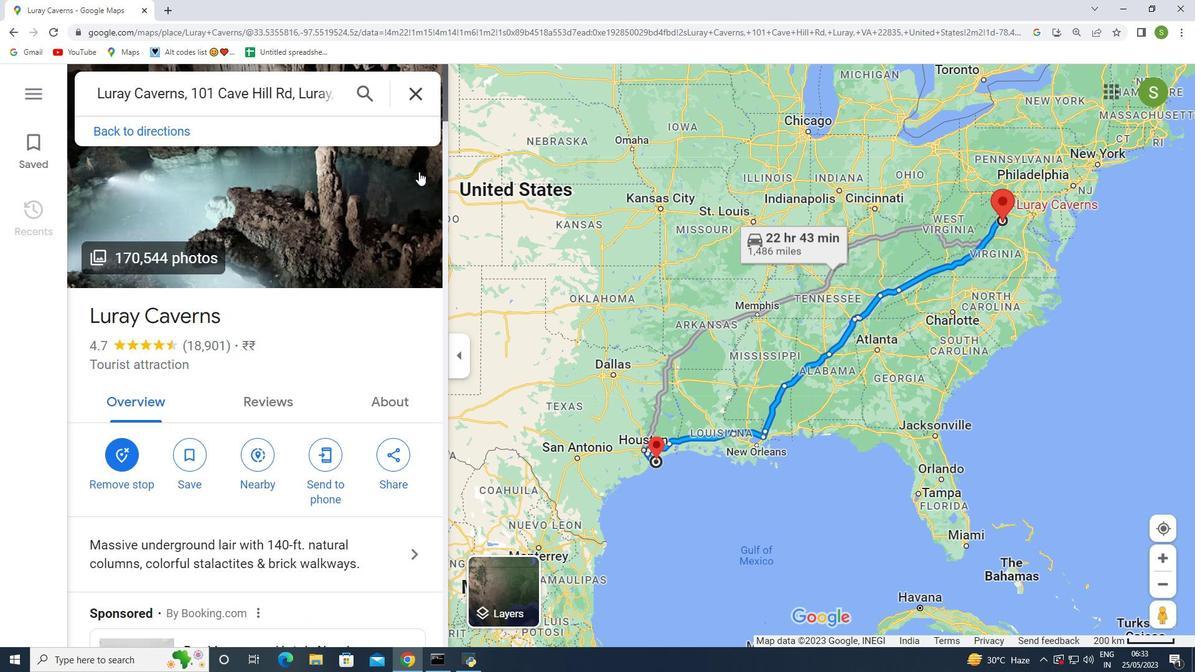 
Action: Mouse scrolled (420, 172) with delta (0, 0)
Screenshot: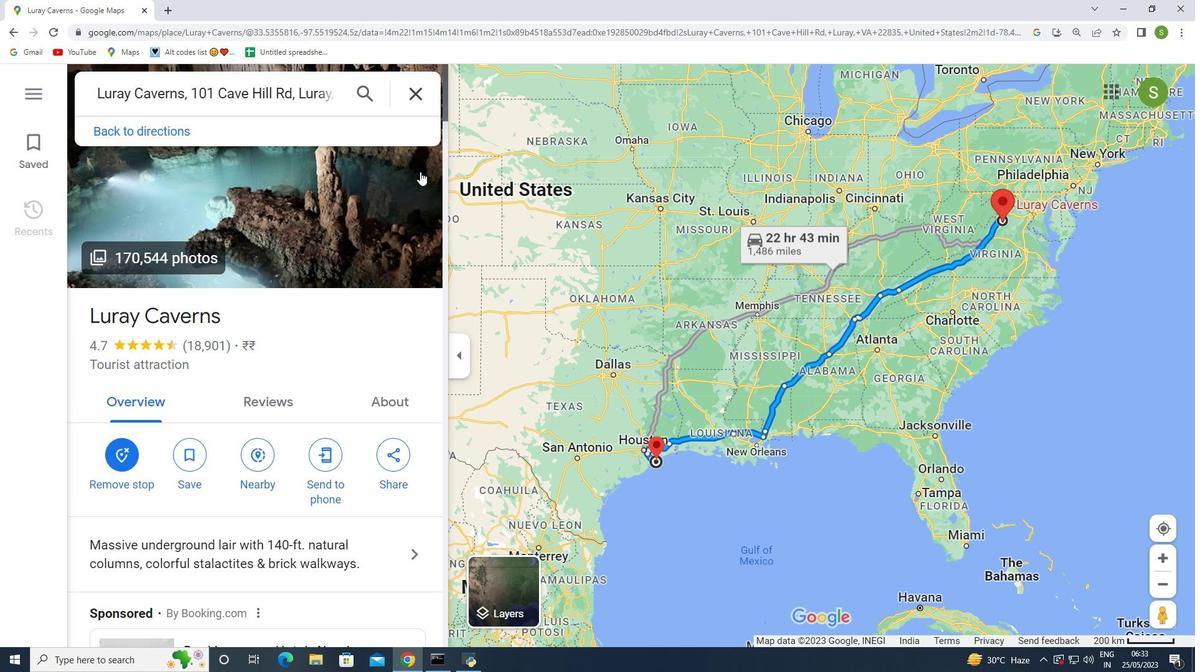 
Action: Mouse moved to (421, 171)
Screenshot: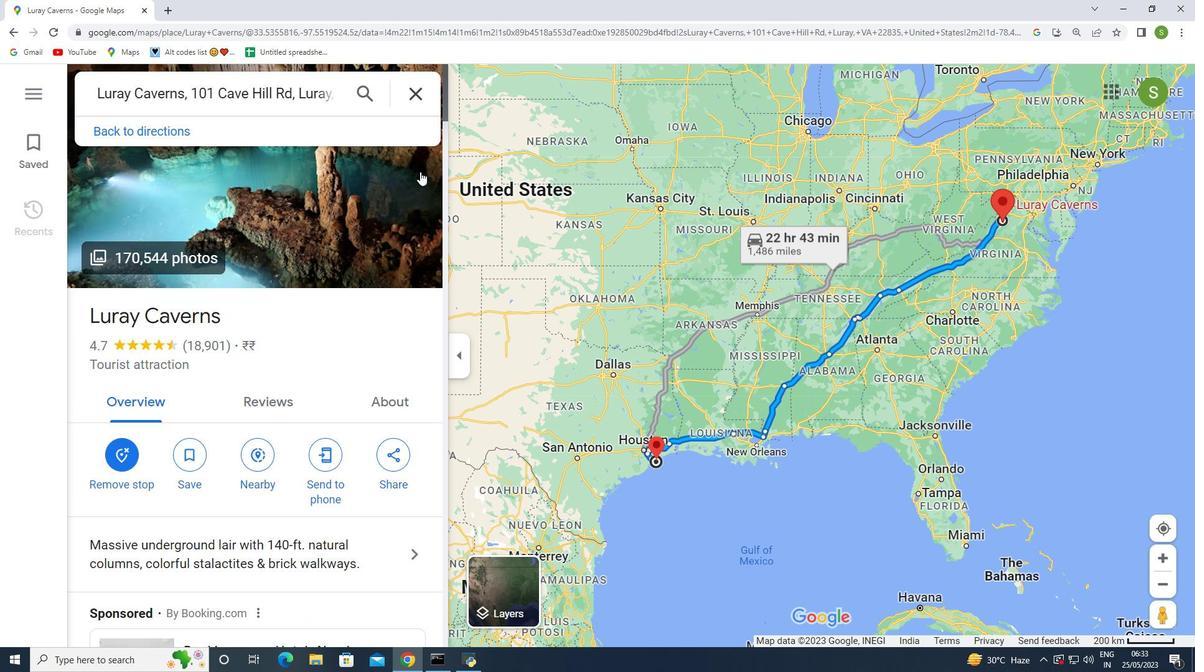 
Action: Mouse scrolled (421, 172) with delta (0, 0)
Screenshot: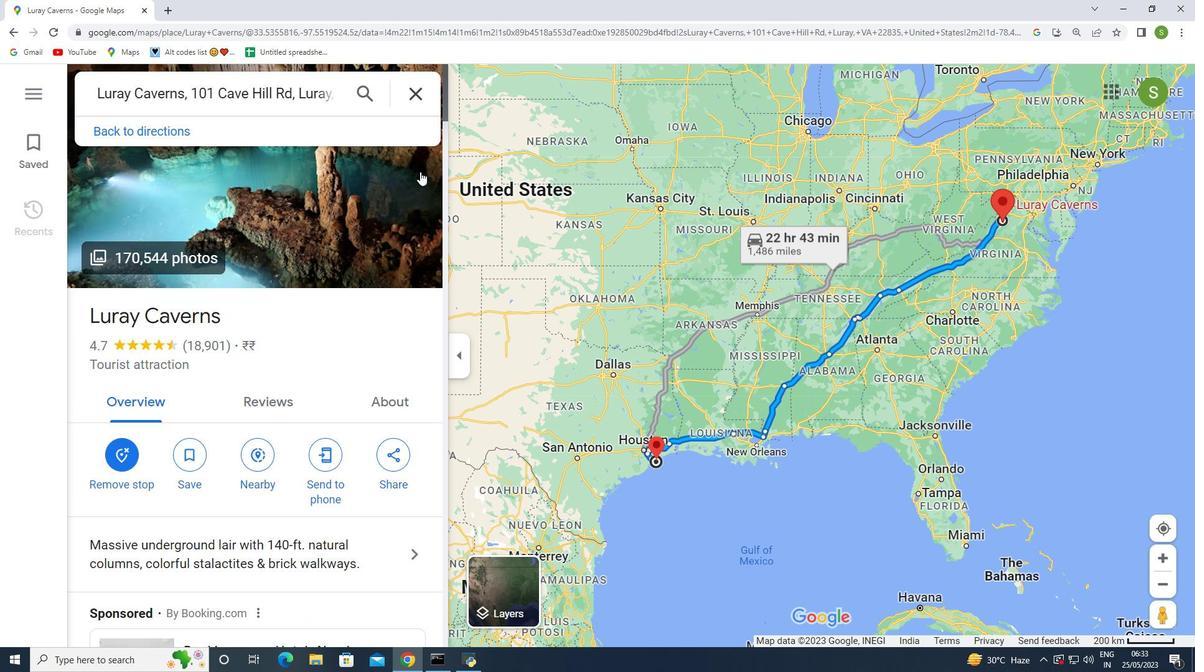 
Action: Mouse moved to (416, 99)
Screenshot: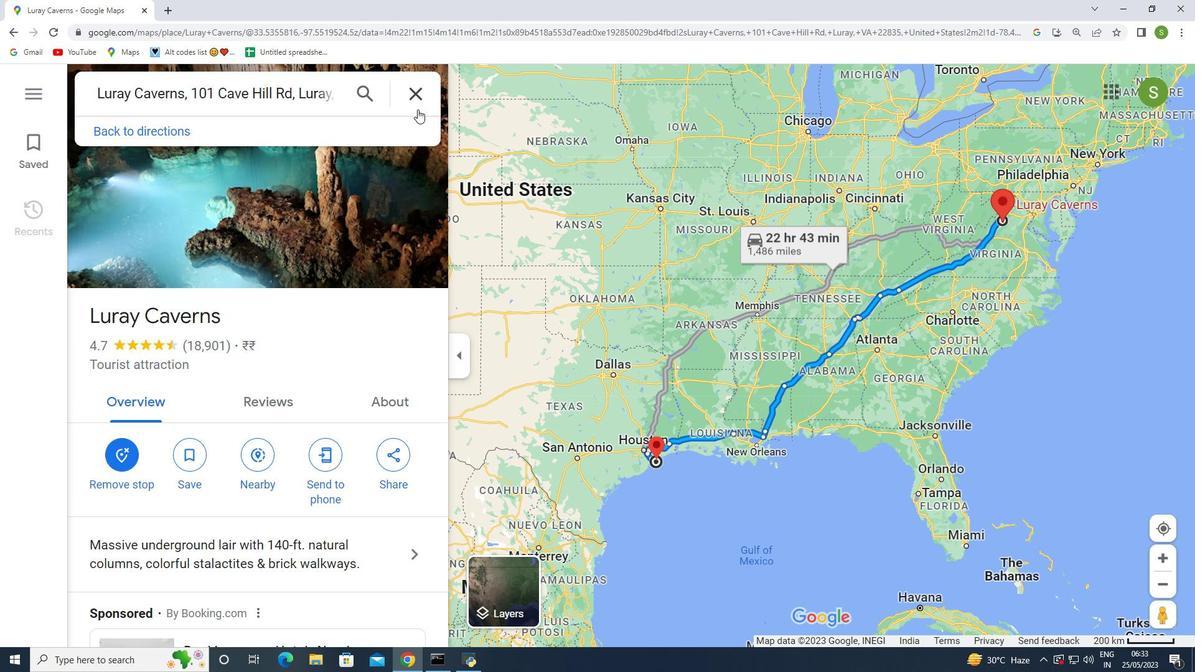 
Action: Mouse pressed left at (416, 99)
Screenshot: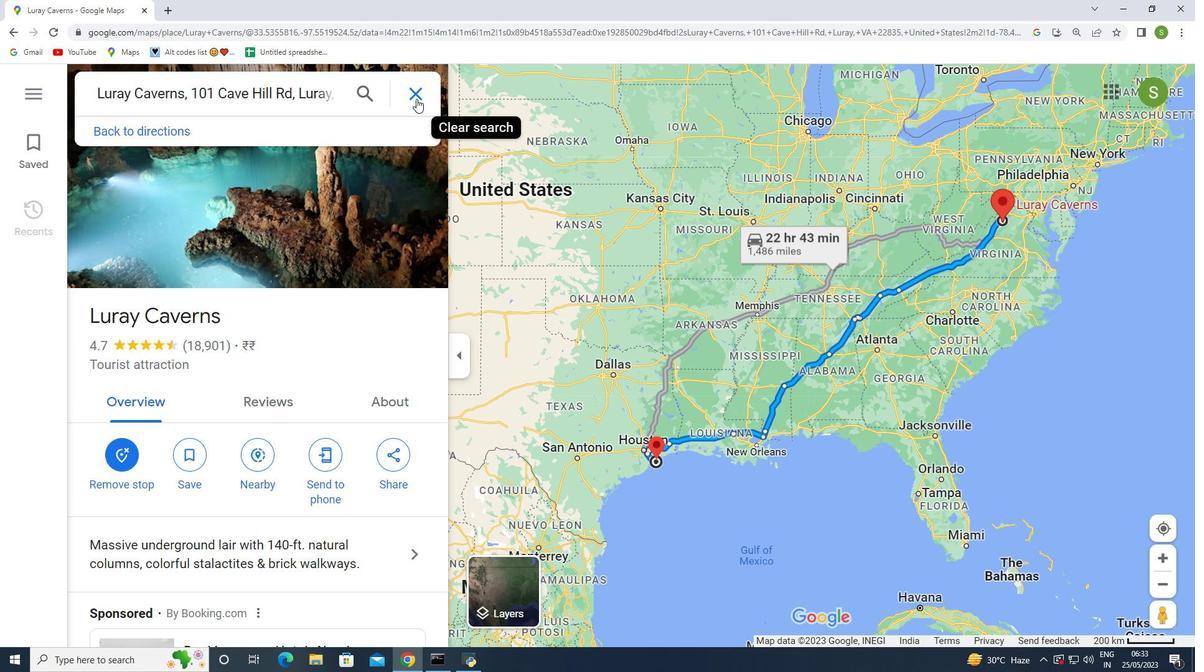 
Action: Mouse moved to (411, 102)
Screenshot: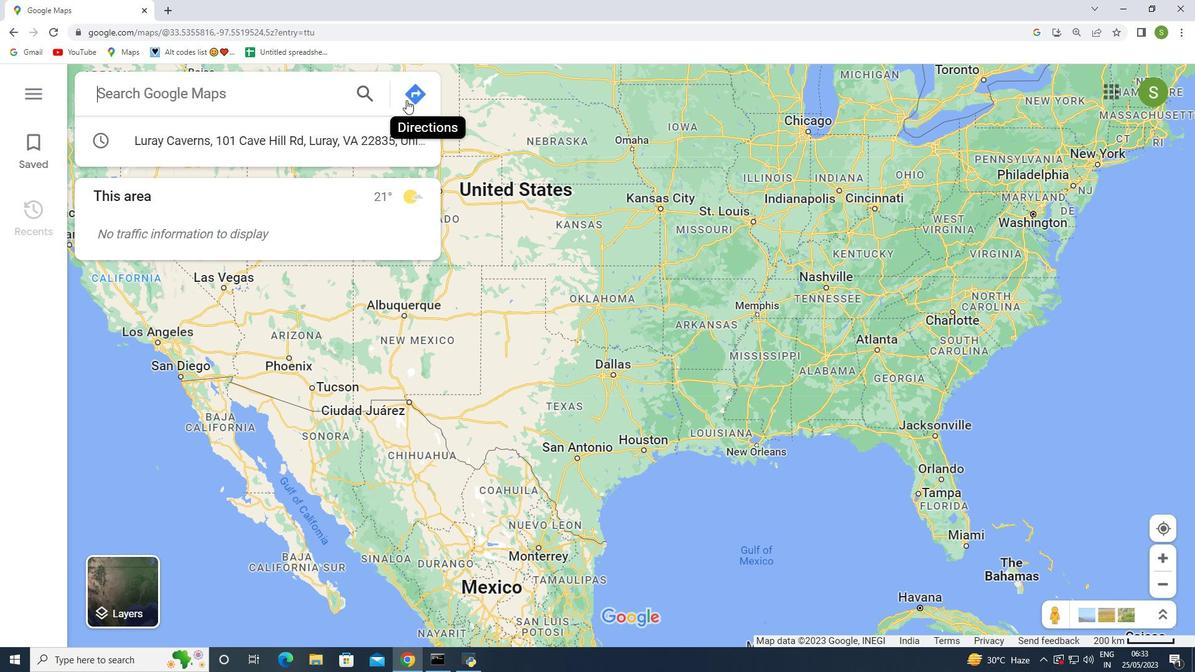
Action: Mouse pressed left at (411, 100)
Screenshot: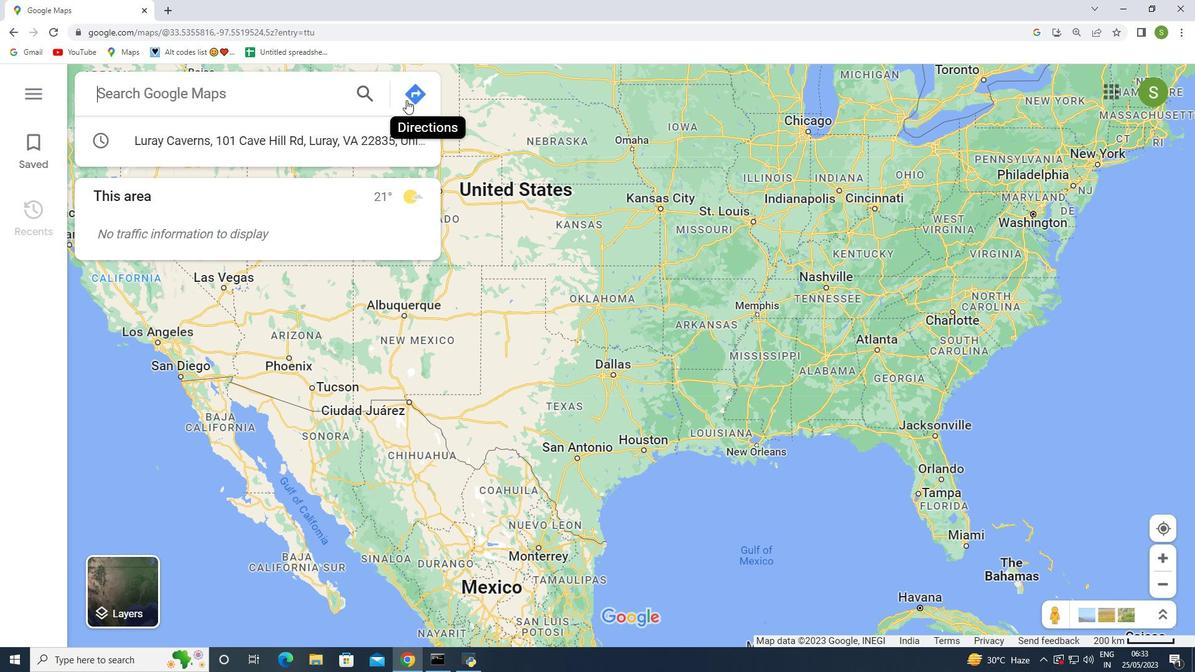 
Action: Mouse moved to (281, 145)
Screenshot: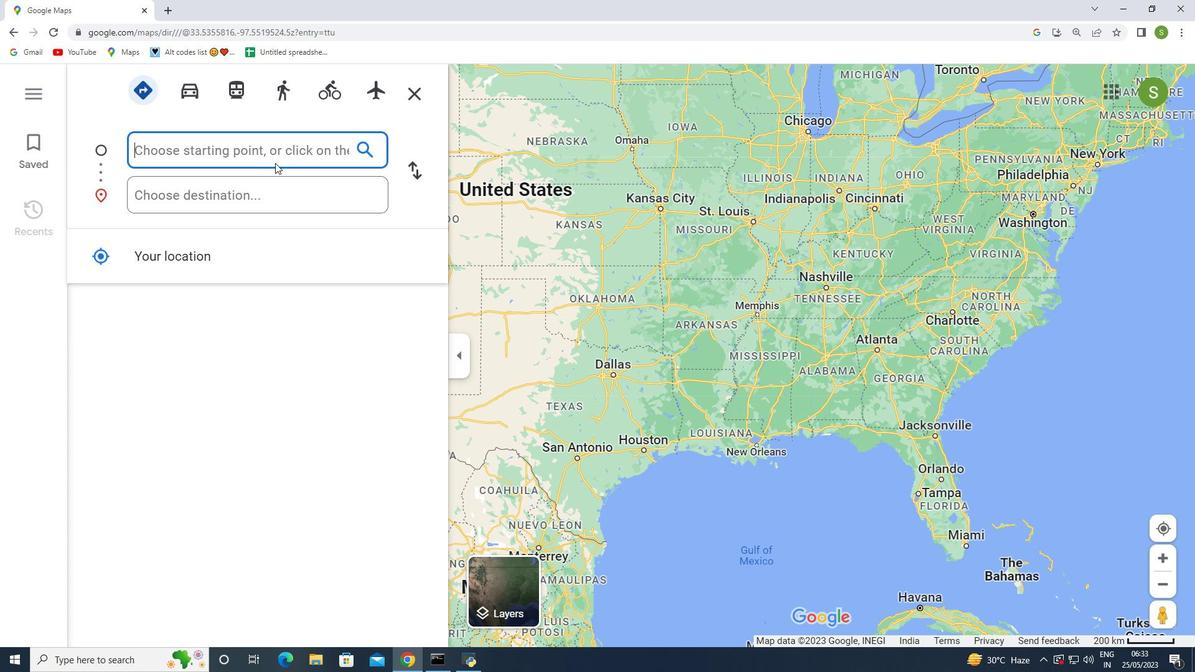 
Action: Mouse pressed left at (281, 145)
Screenshot: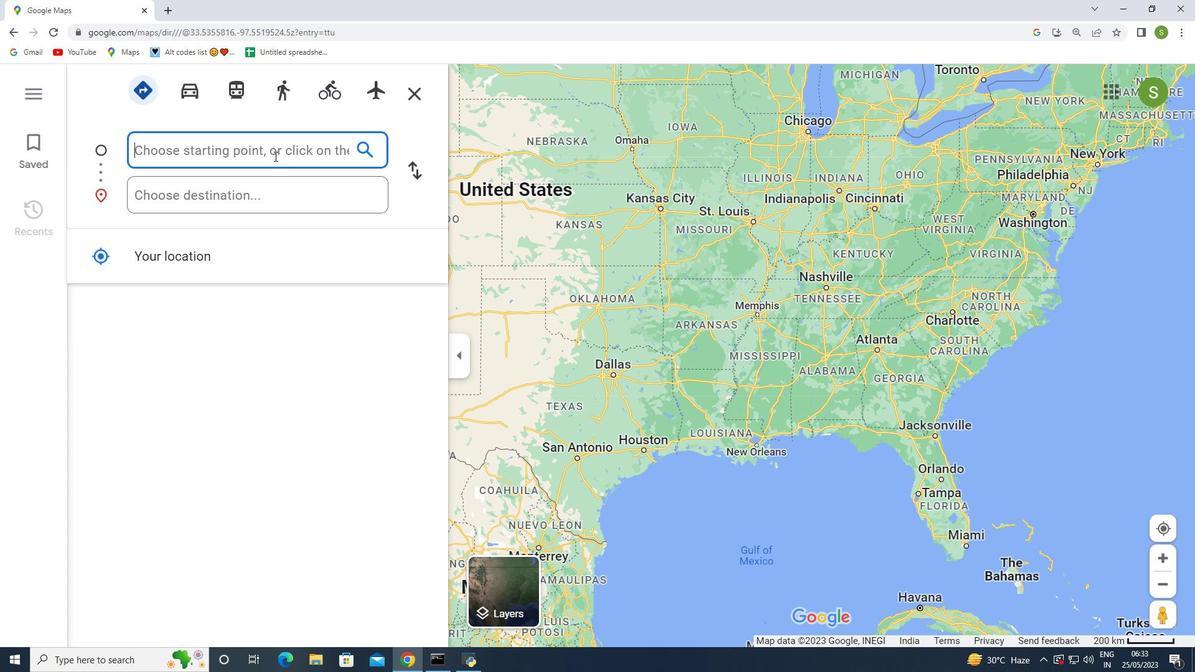
Action: Mouse moved to (281, 151)
Screenshot: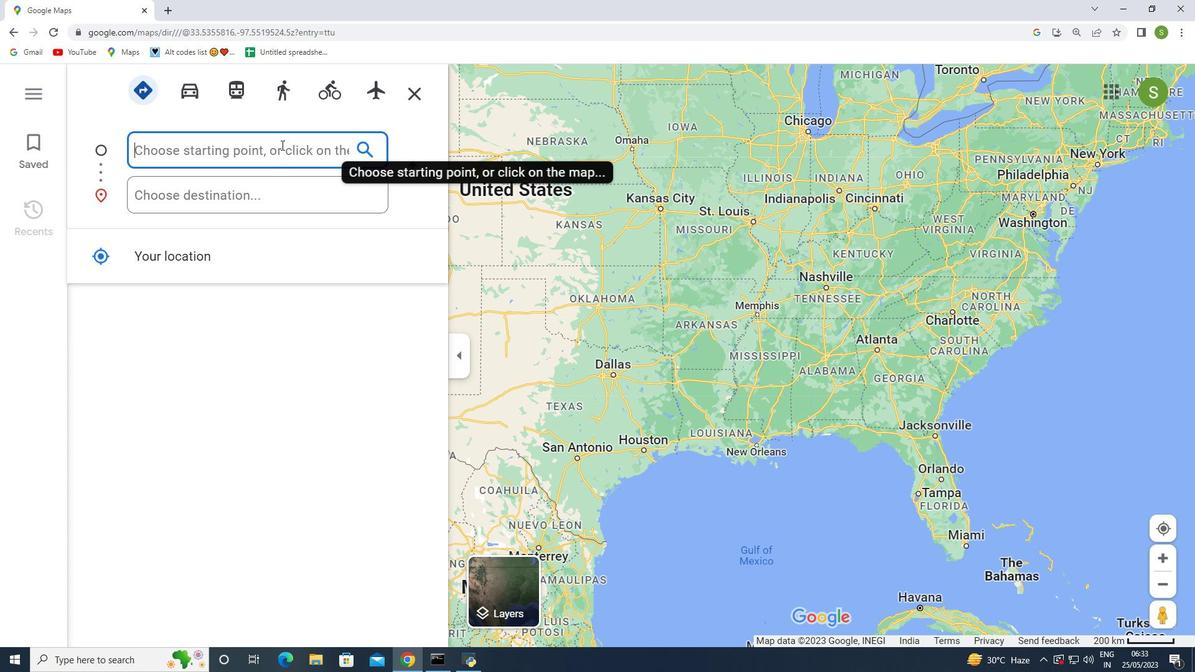 
Action: Key pressed galv
Screenshot: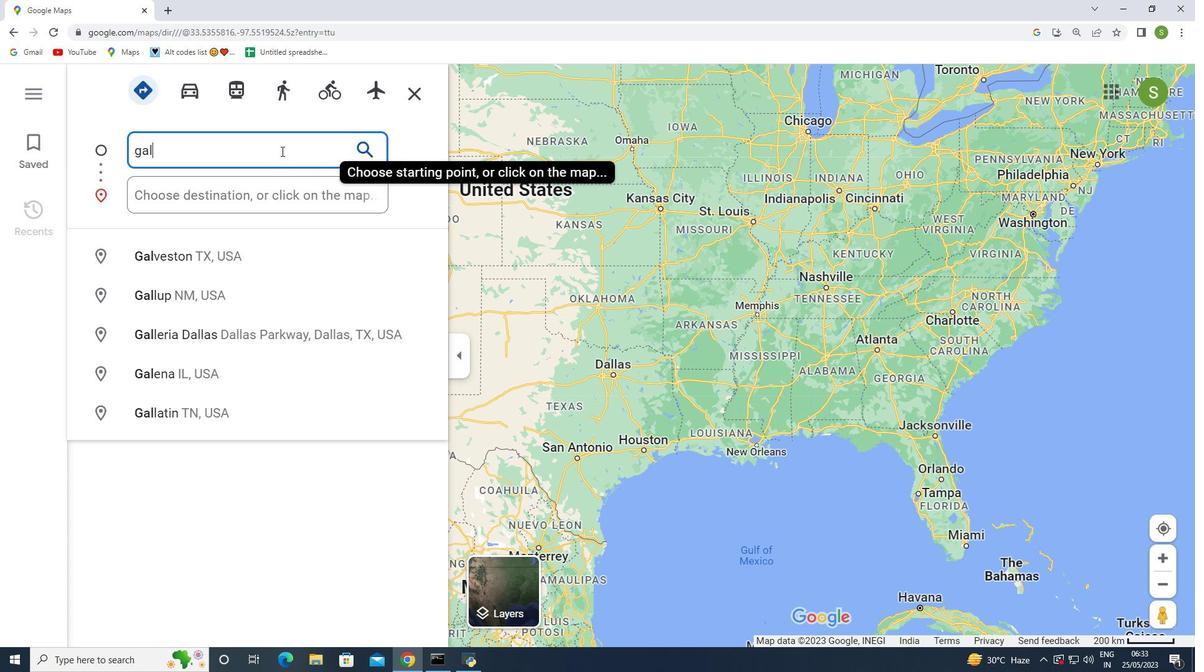 
Action: Mouse moved to (259, 173)
Screenshot: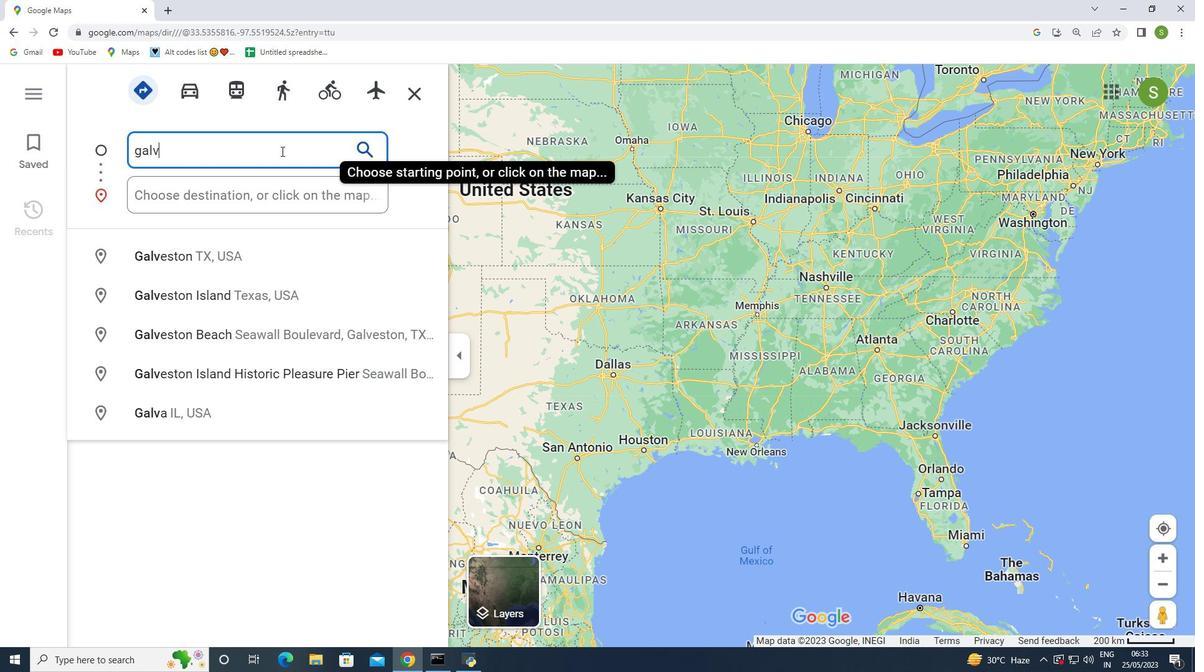 
Action: Key pressed e
Screenshot: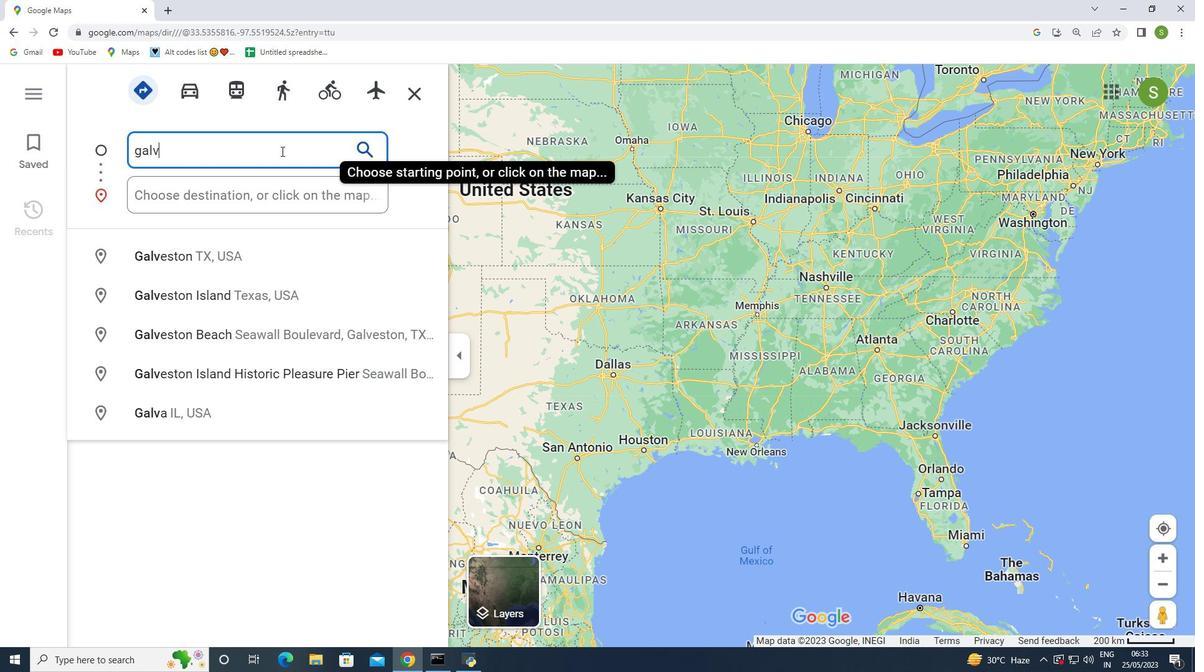 
Action: Mouse moved to (252, 198)
Screenshot: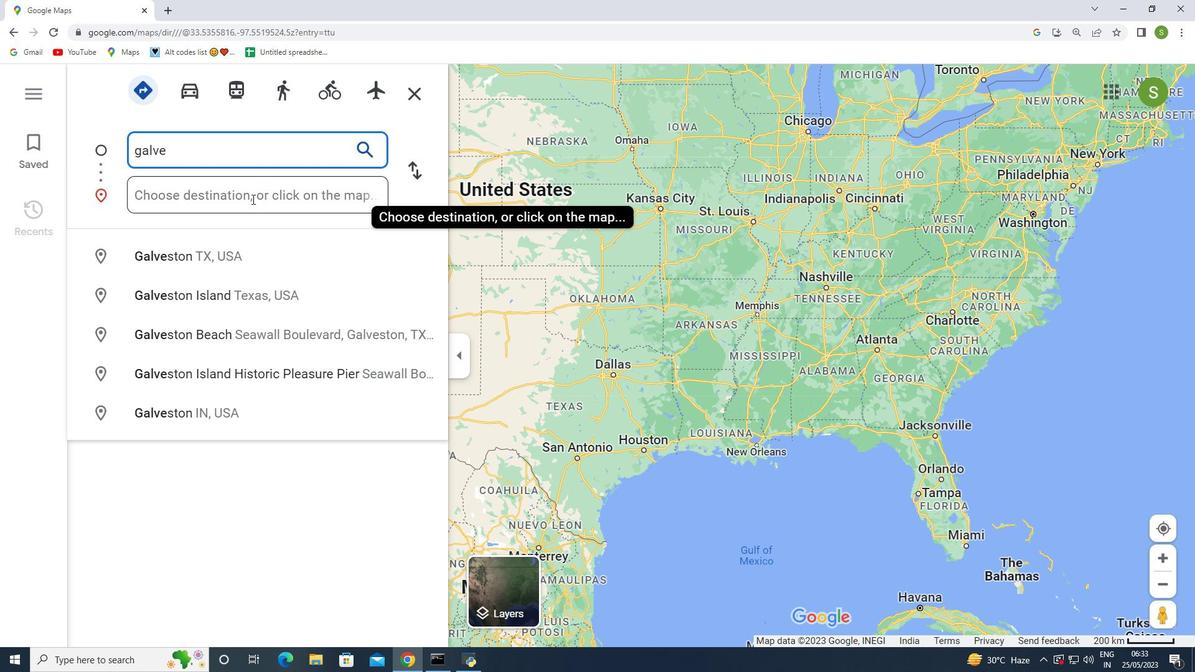 
Action: Key pressed ston<Key.space>island<Key.space><Key.shift>Historic<Key.space>pleasy<Key.backspace>ure<Key.space>pier<Key.space>ta<Key.backspace>exas<Key.space>united<Key.space>states<Key.space>
Screenshot: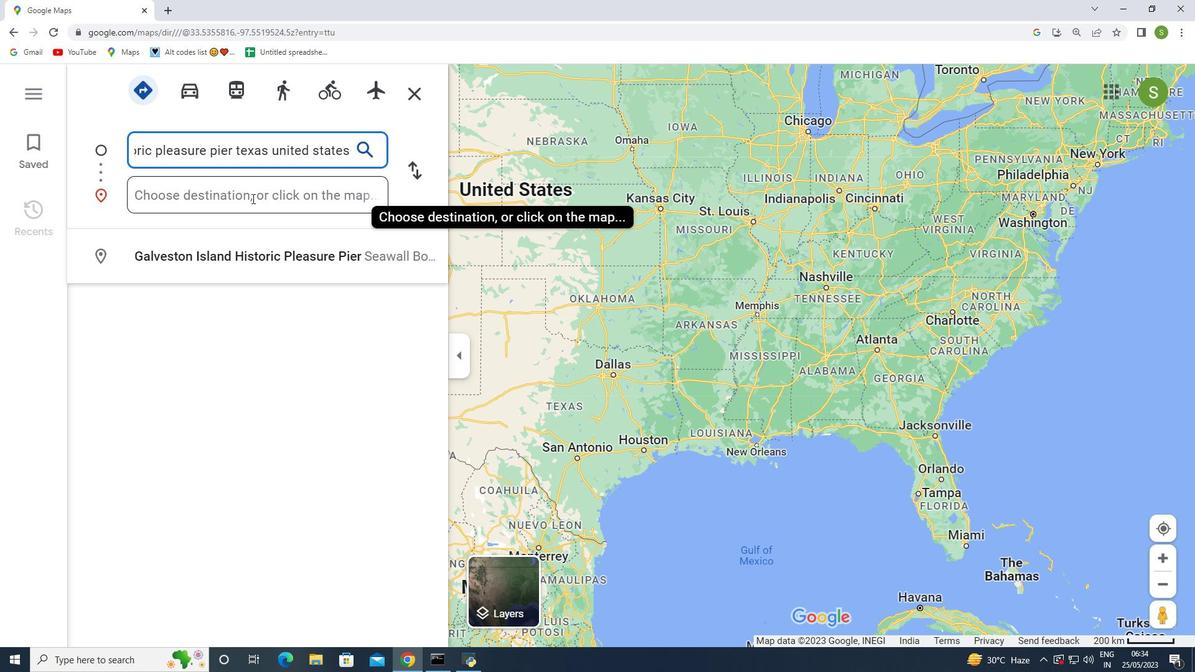 
Action: Mouse moved to (203, 192)
Screenshot: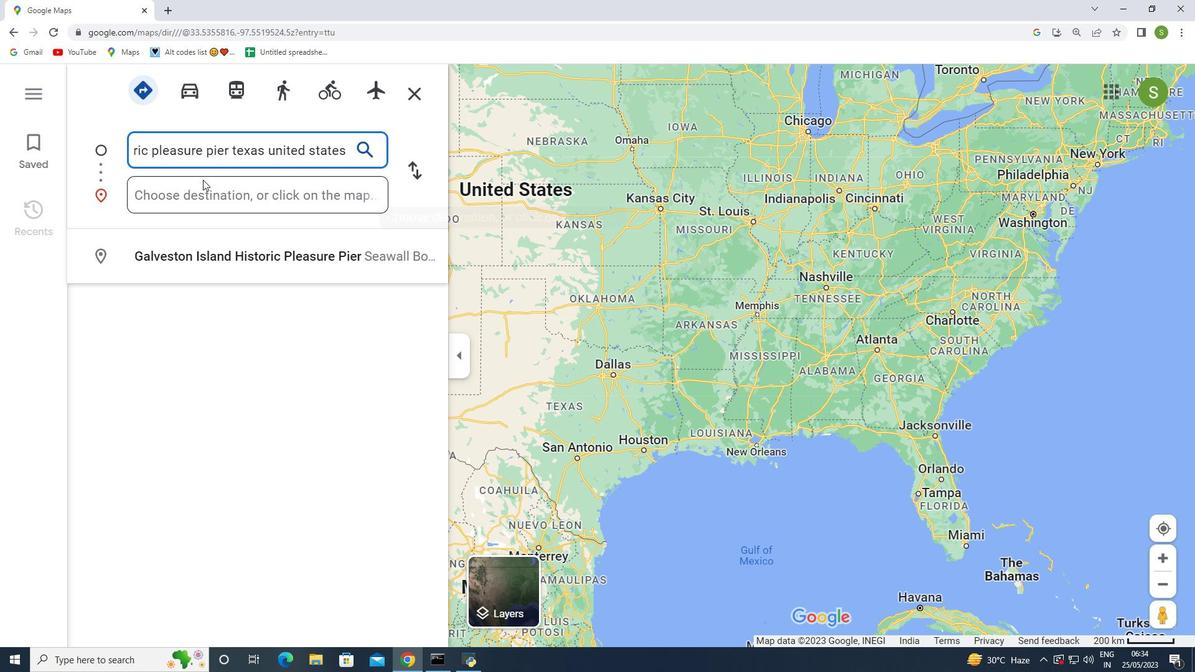 
Action: Mouse pressed left at (203, 192)
Screenshot: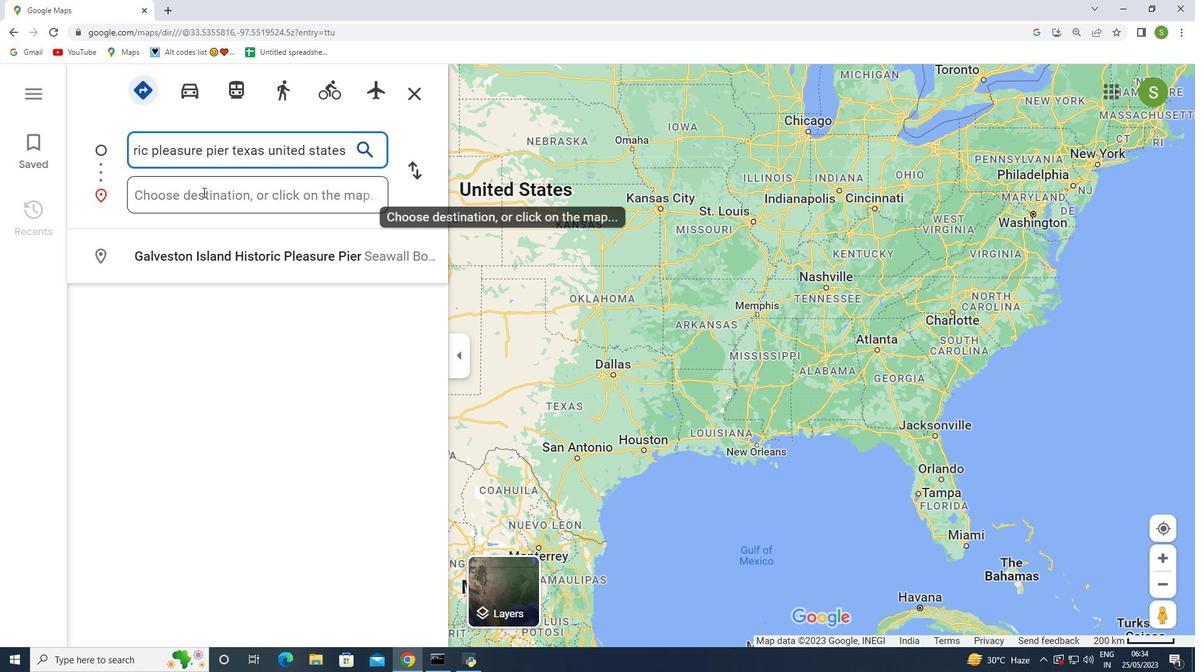 
Action: Key pressed <Key.shift>Luray<Key.space>caverns<Key.space>virginia<Key.space>united<Key.space>states
Screenshot: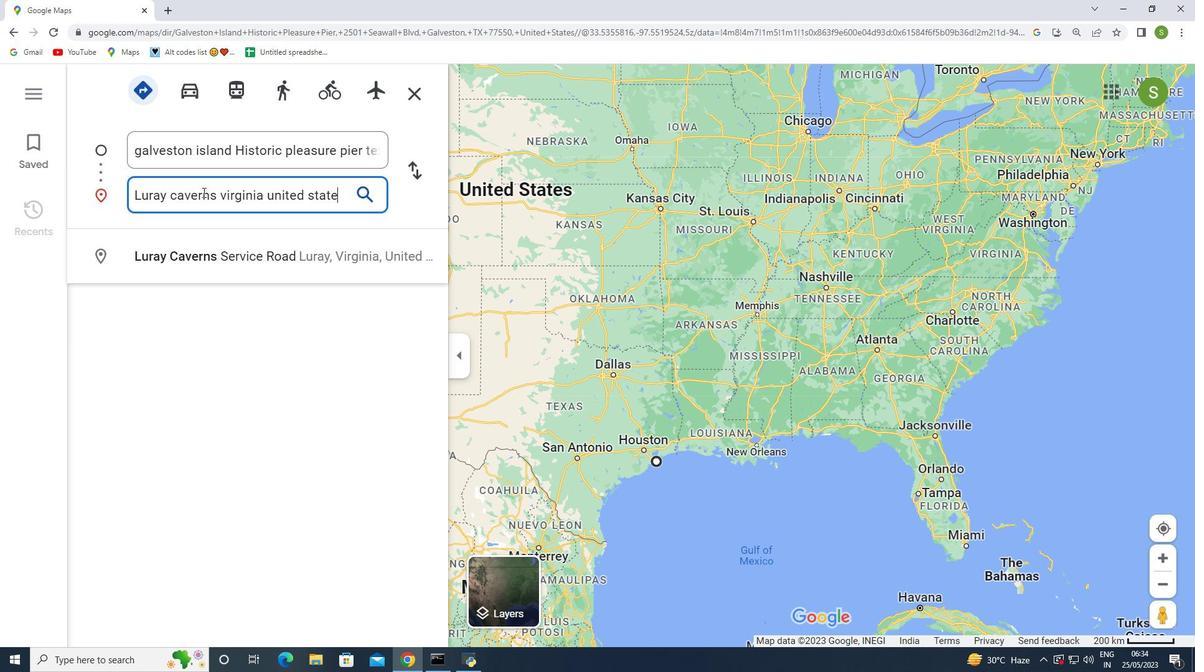 
Action: Mouse moved to (360, 199)
Screenshot: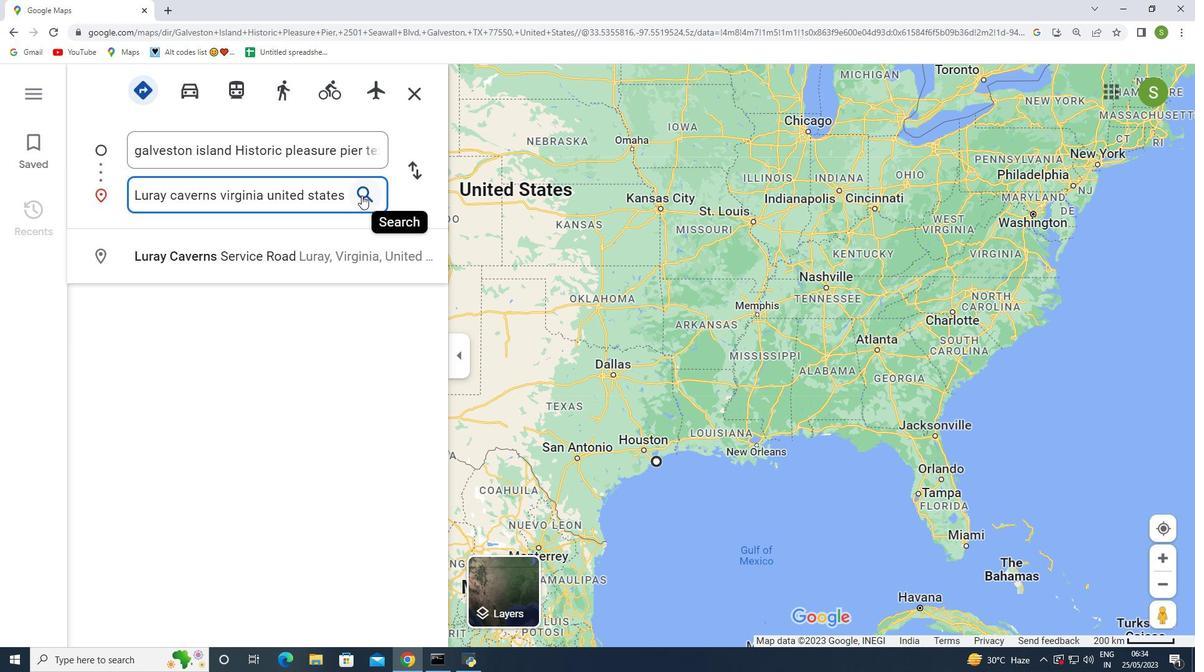 
Action: Mouse pressed left at (360, 199)
Screenshot: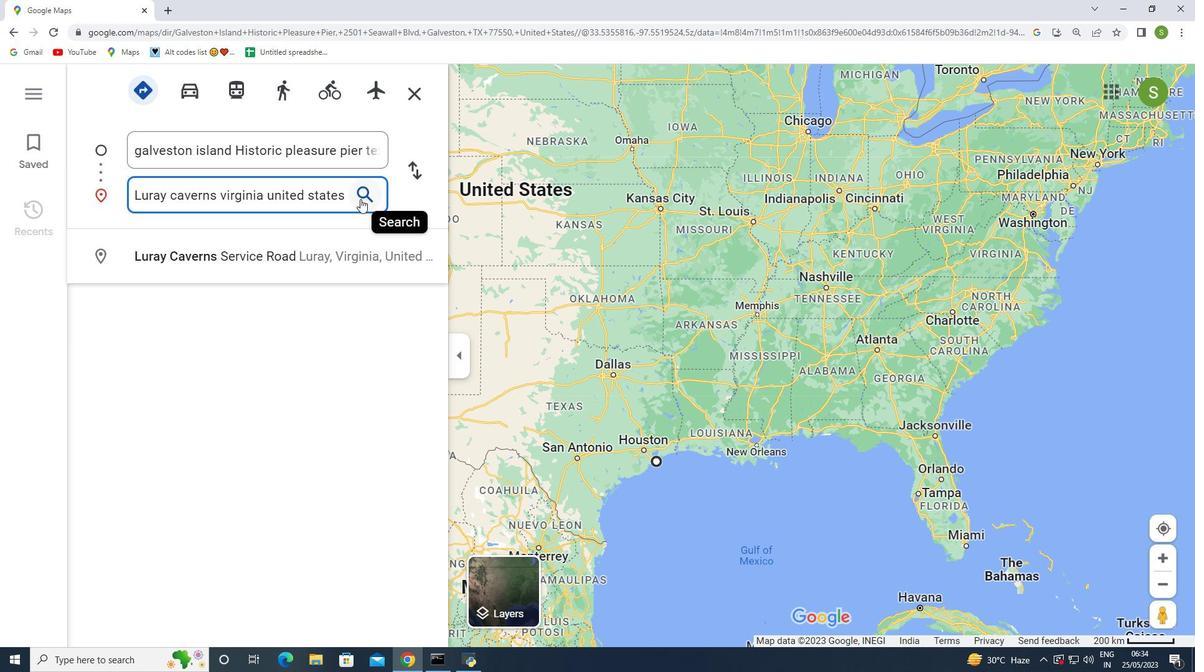 
Action: Mouse moved to (319, 192)
Screenshot: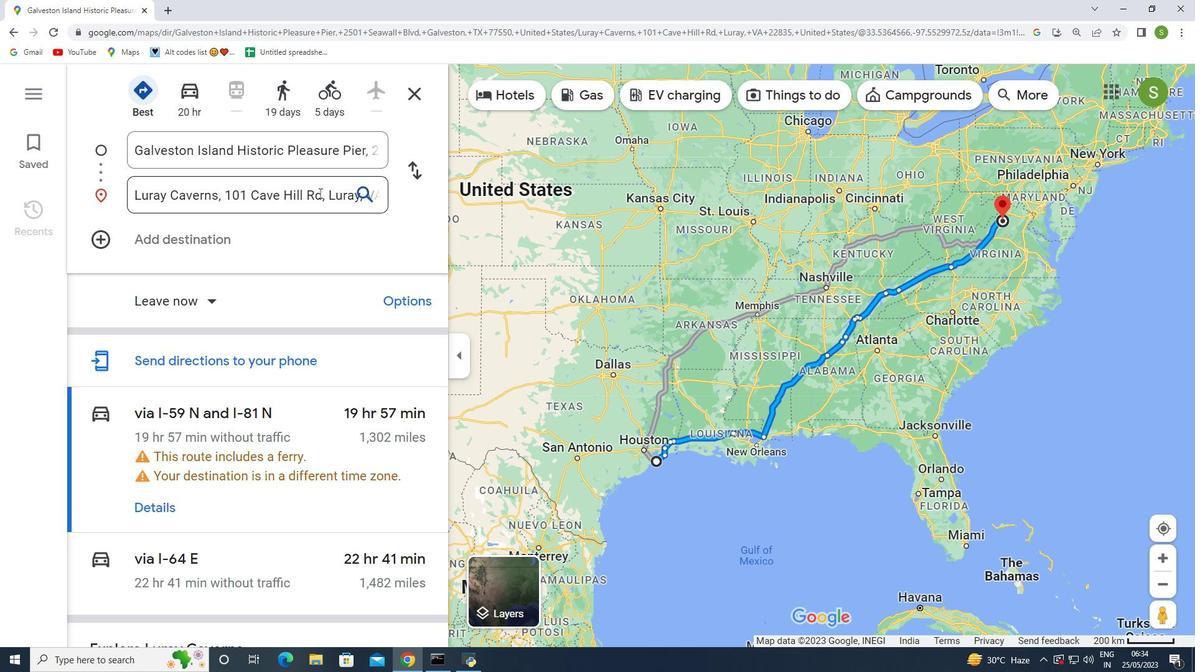
Action: Mouse pressed left at (319, 192)
Screenshot: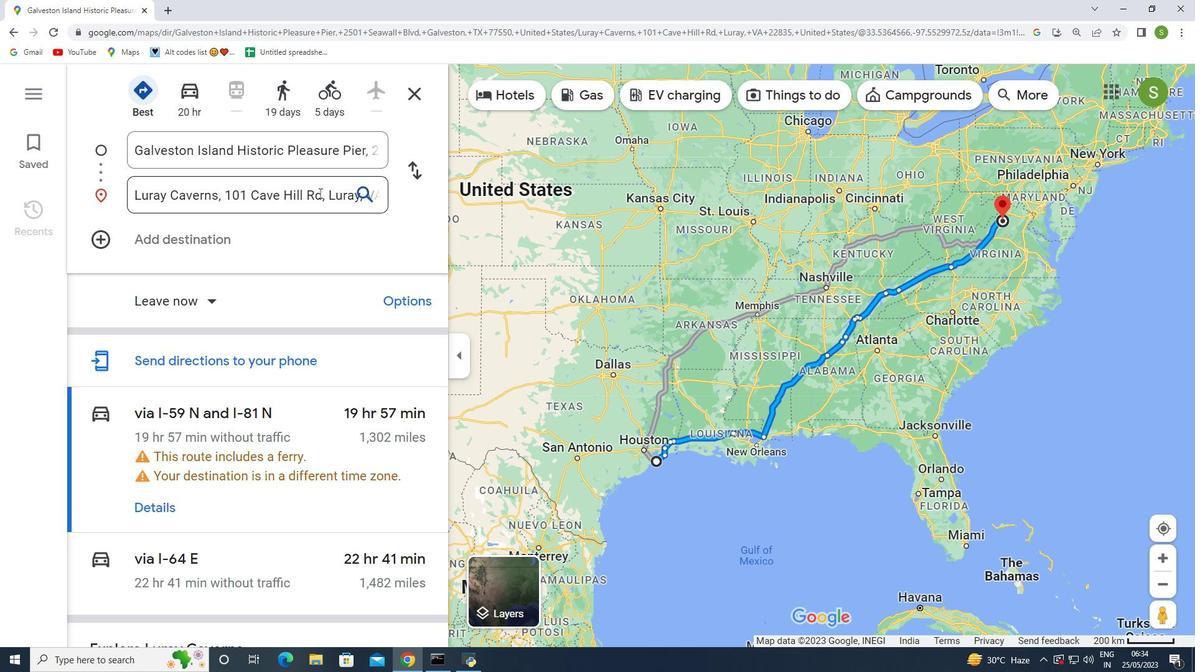 
Action: Mouse moved to (216, 201)
Screenshot: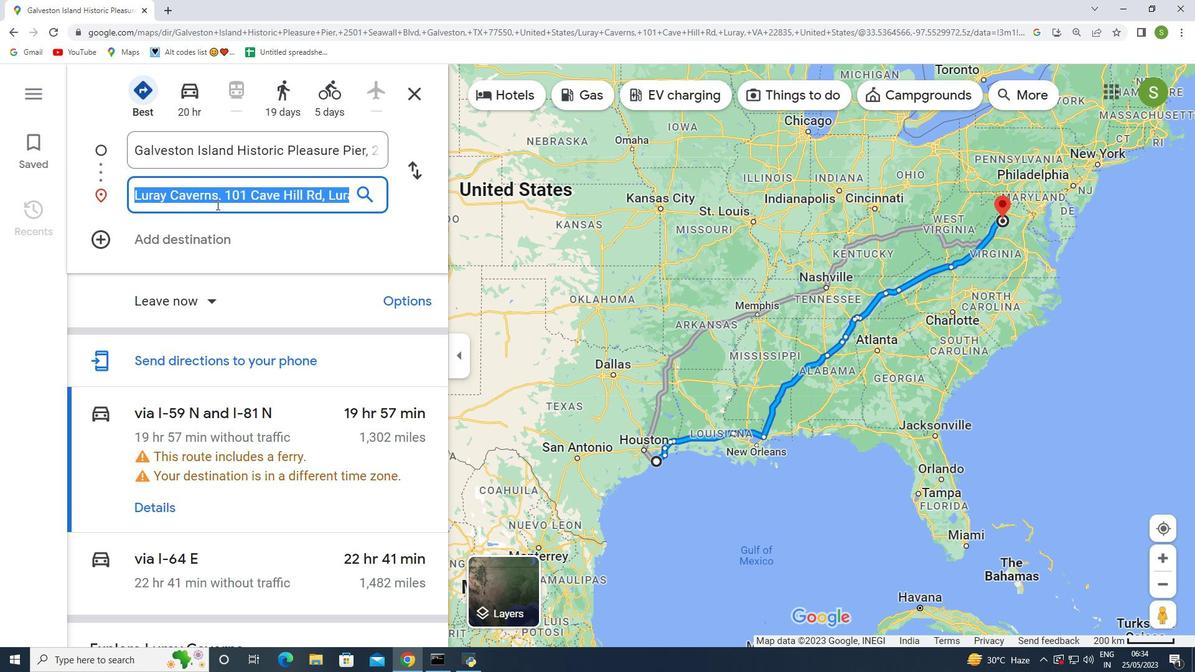 
Action: Mouse pressed left at (216, 201)
Screenshot: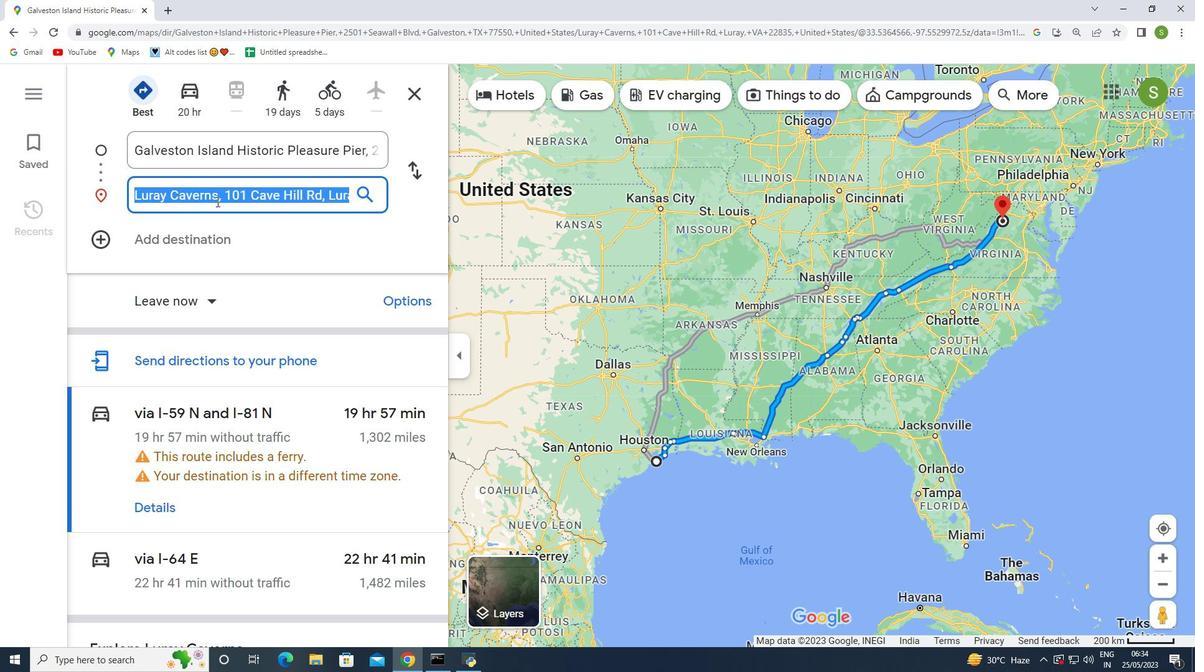 
Action: Mouse moved to (227, 193)
Screenshot: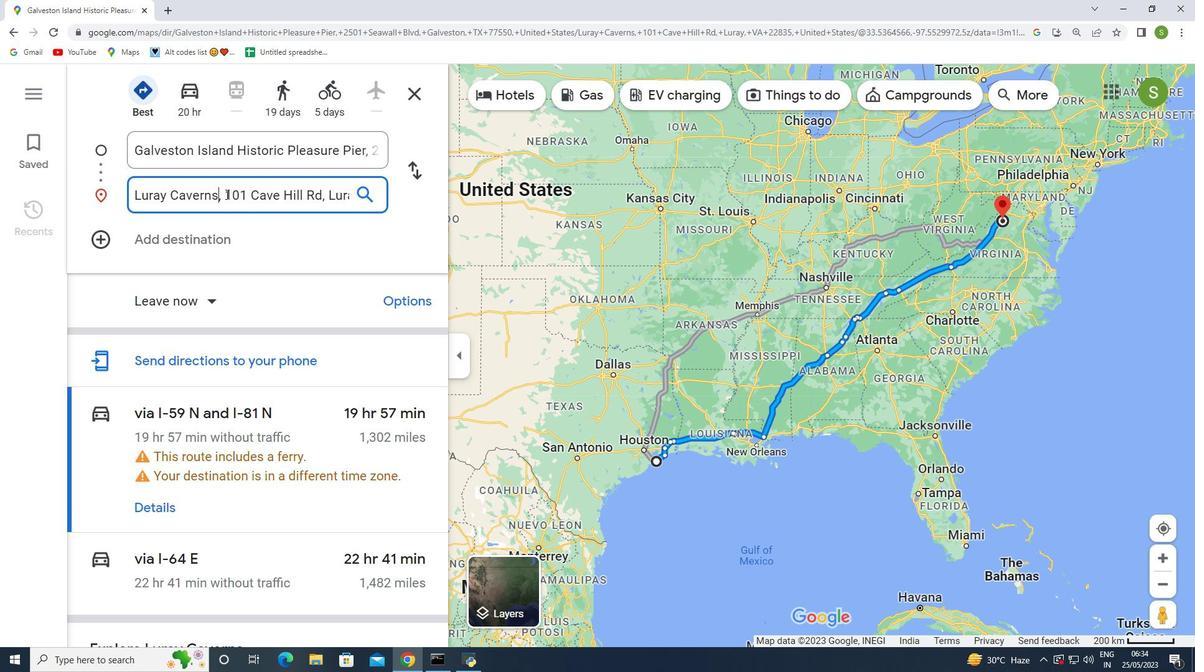 
Action: Mouse pressed left at (227, 193)
Screenshot: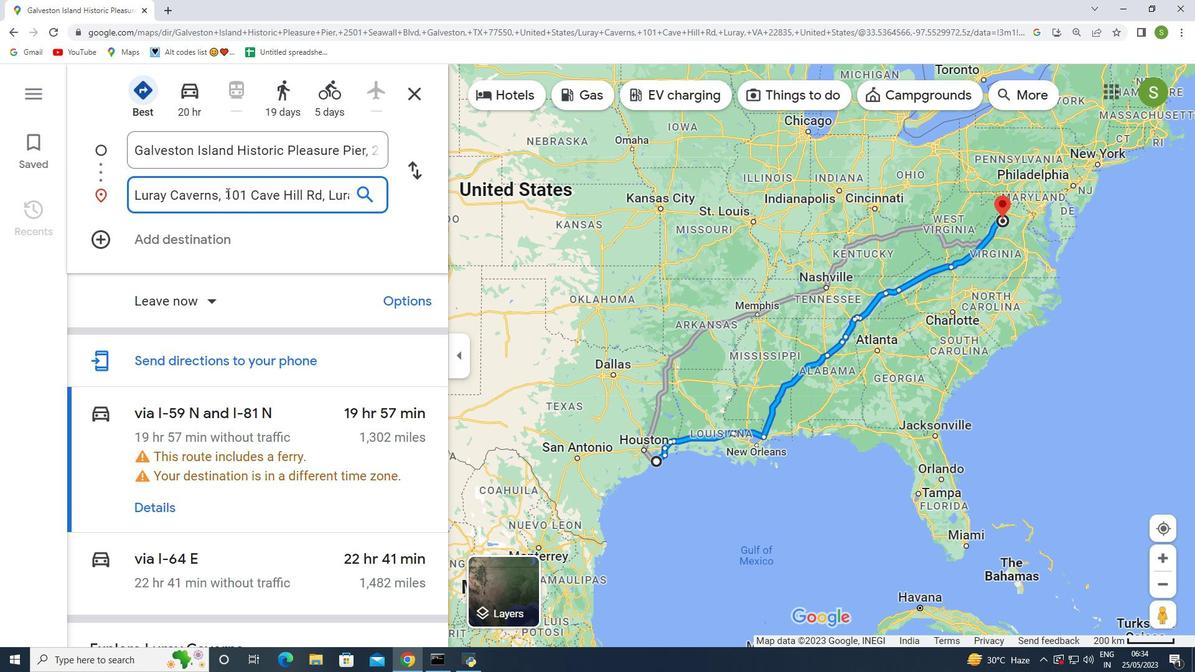 
Action: Mouse moved to (274, 216)
Screenshot: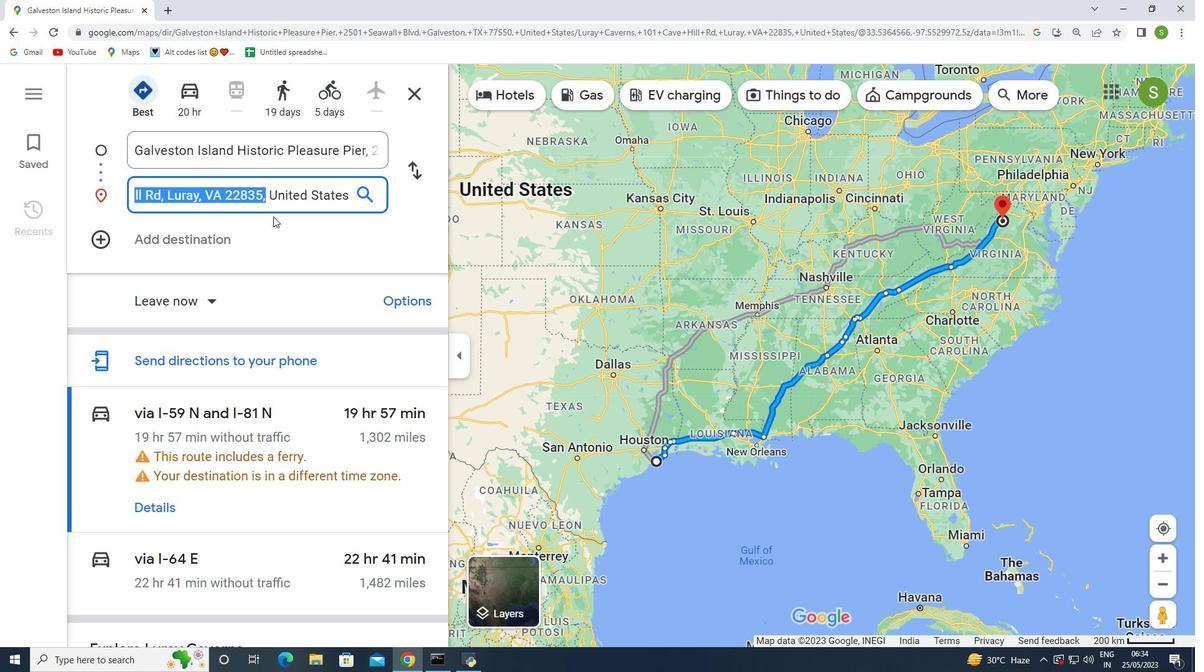 
Action: Key pressed <Key.backspace>
Screenshot: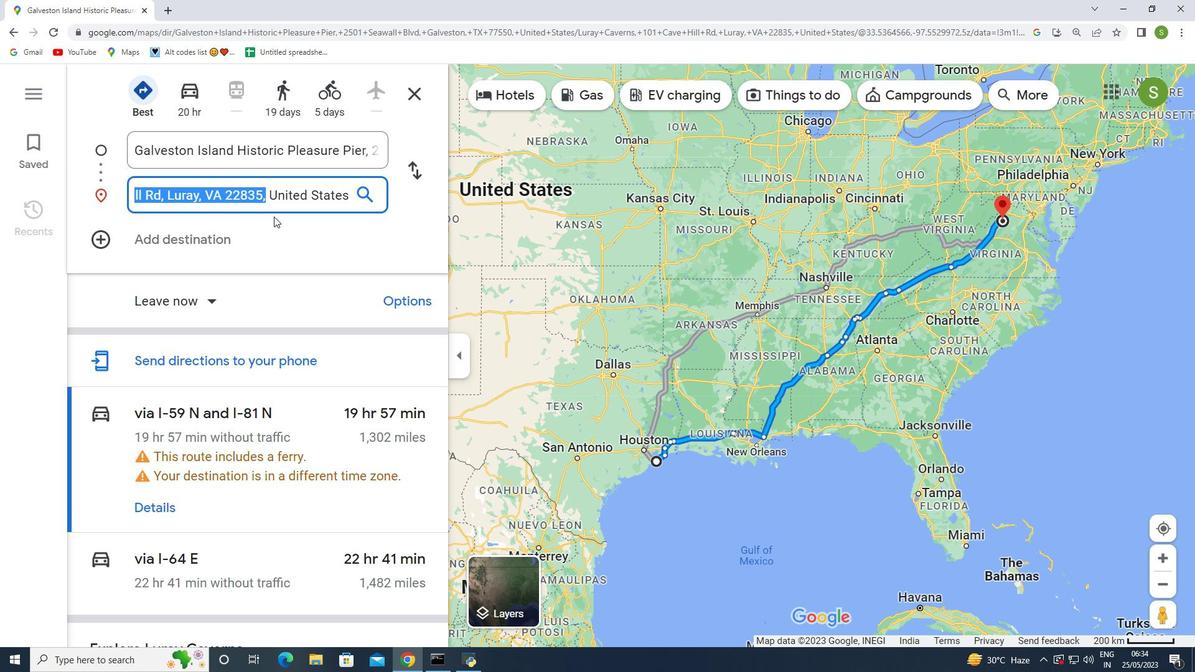 
Action: Mouse moved to (204, 193)
Screenshot: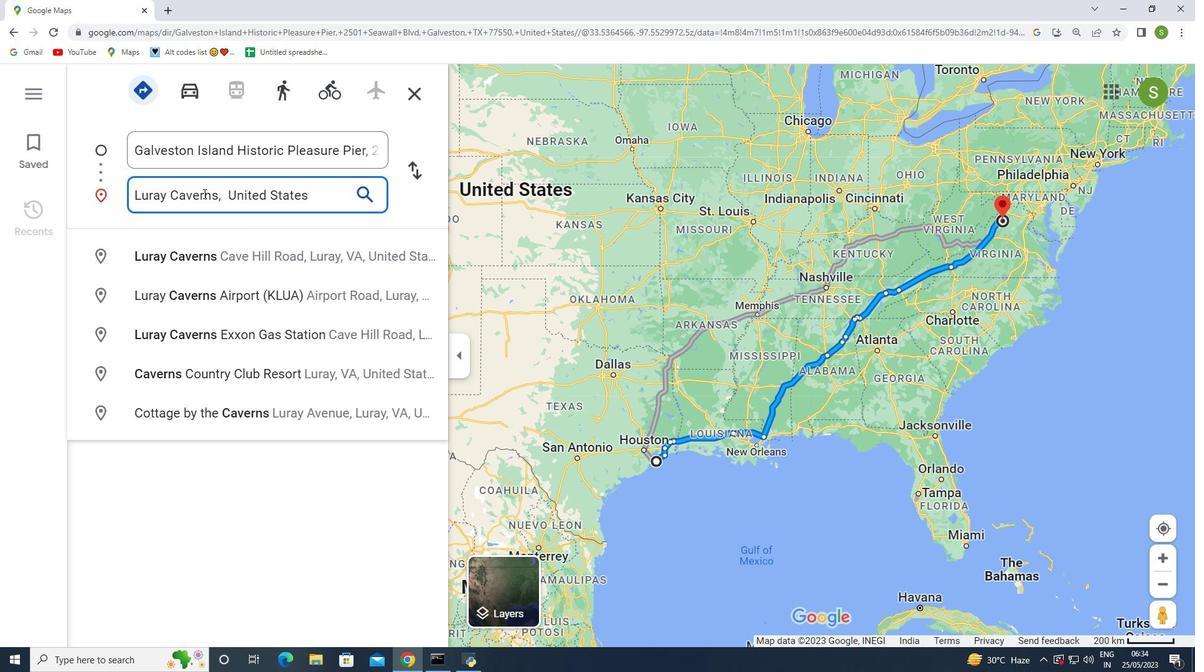 
Action: Mouse pressed left at (204, 193)
Screenshot: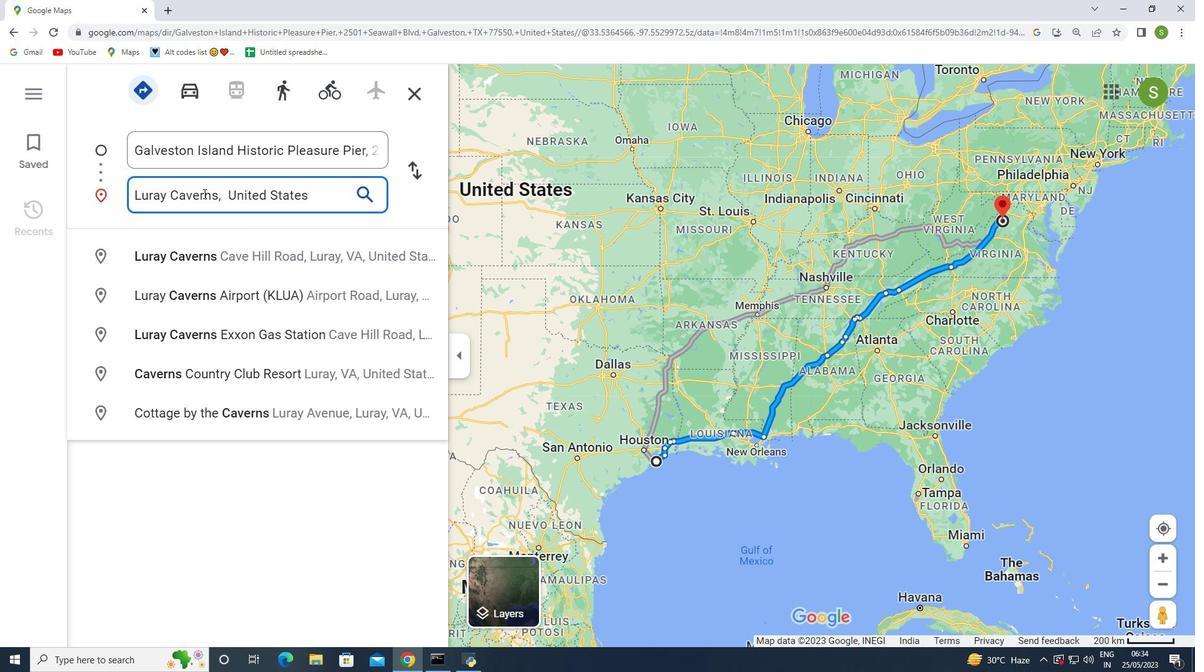 
Action: Mouse moved to (227, 191)
Screenshot: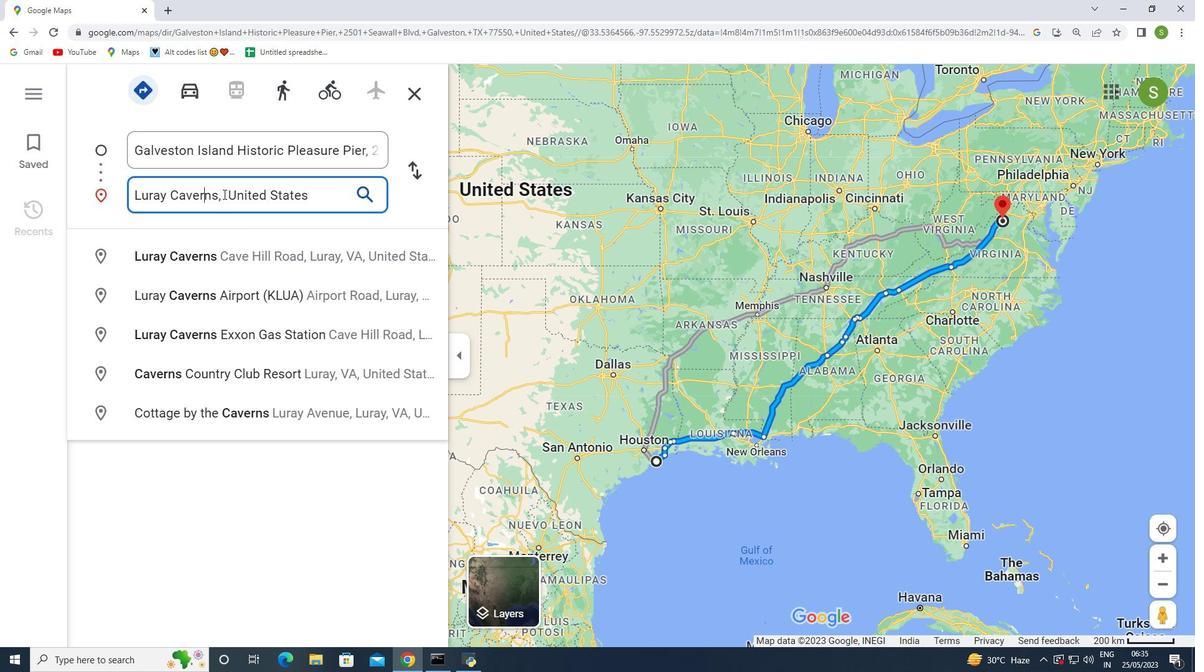 
Action: Mouse pressed left at (227, 191)
Screenshot: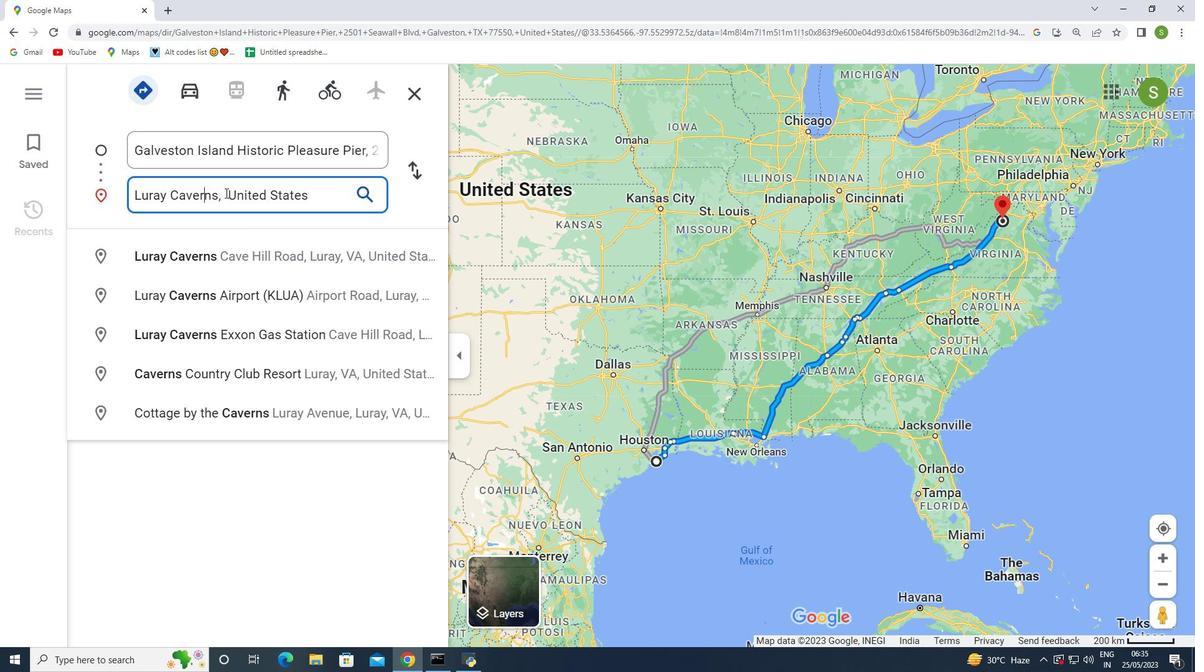 
Action: Mouse moved to (233, 223)
Screenshot: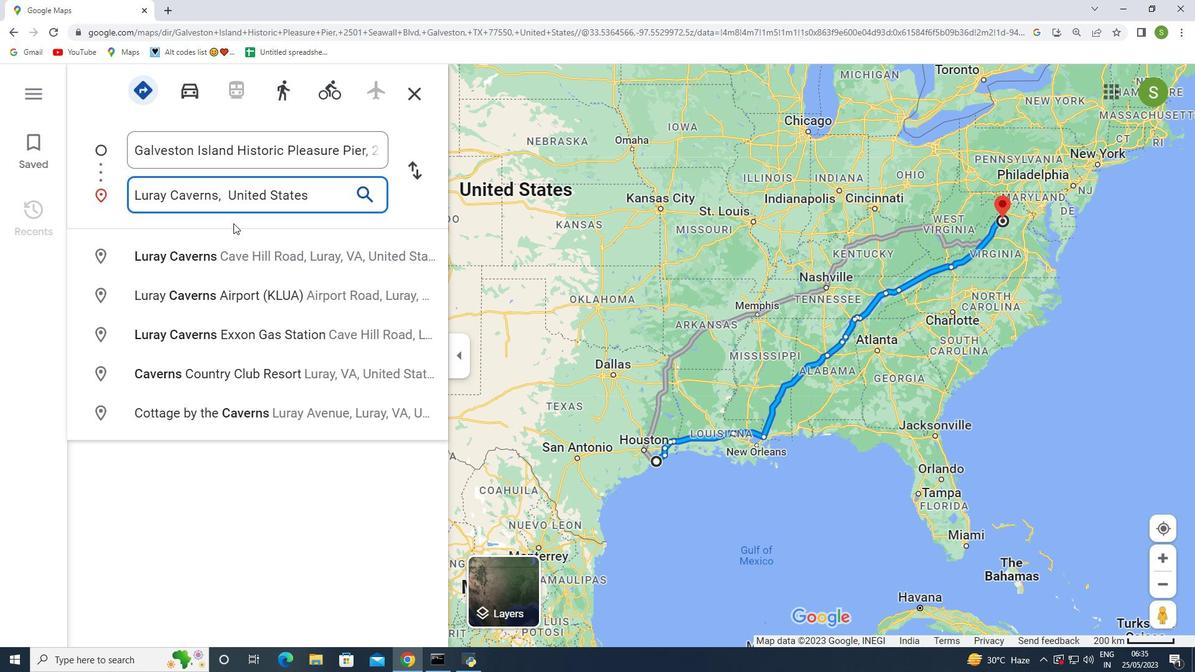 
Action: Key pressed virginia<Key.space>
Screenshot: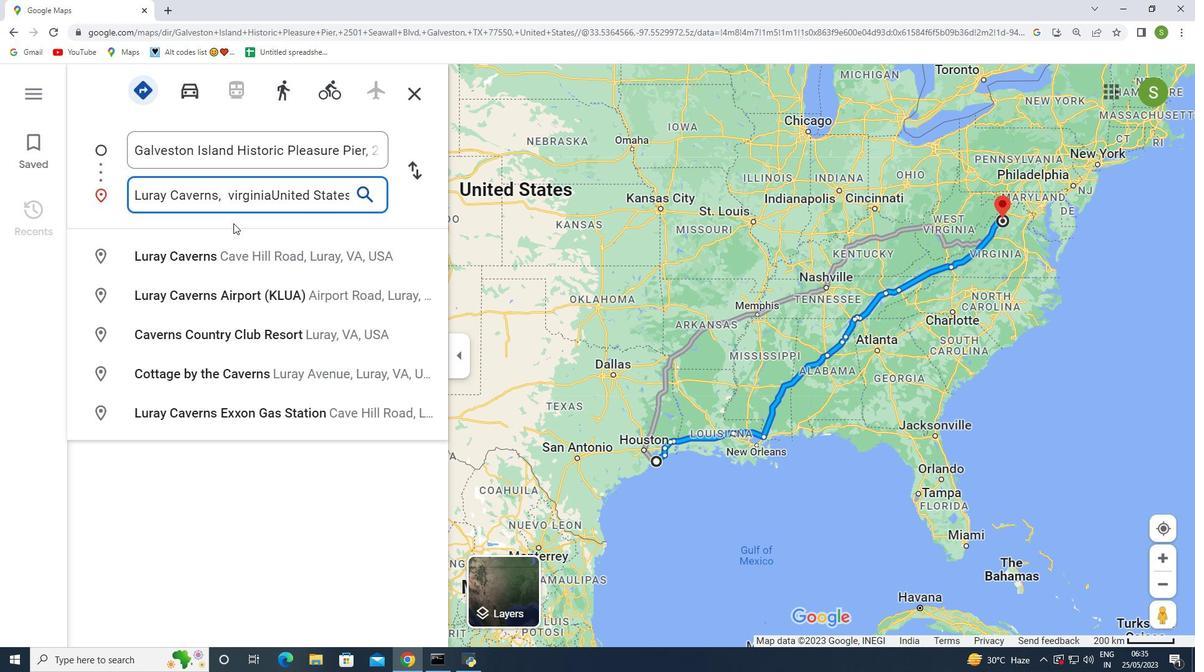 
Action: Mouse moved to (417, 175)
Screenshot: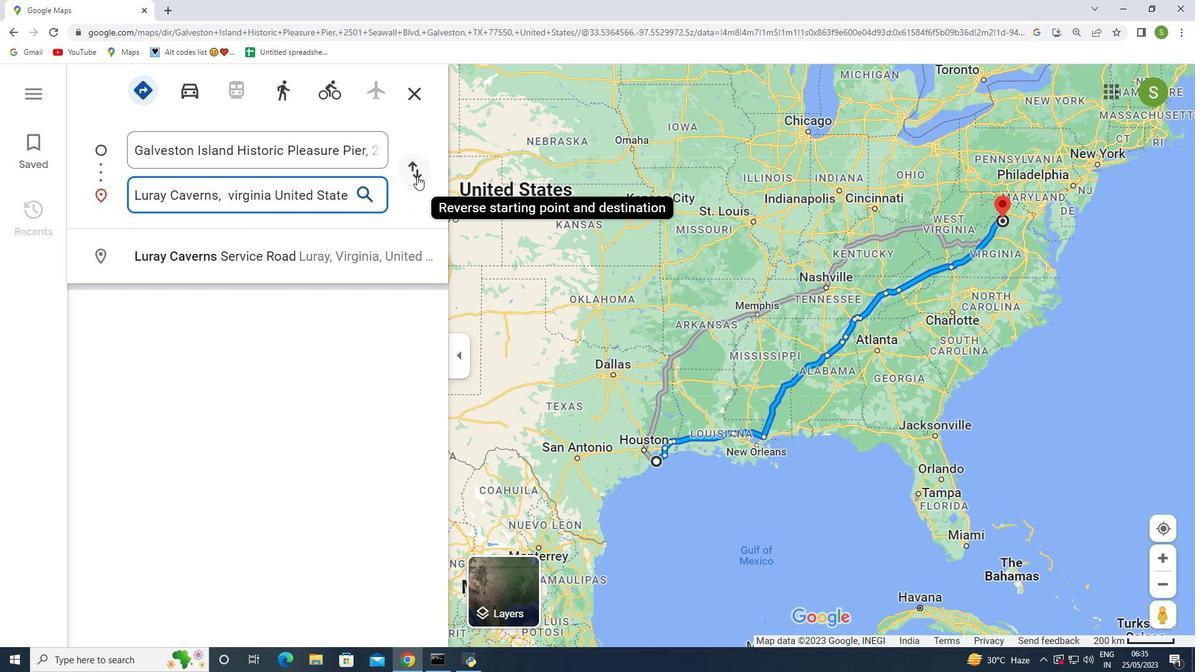 
Action: Mouse pressed left at (417, 175)
Screenshot: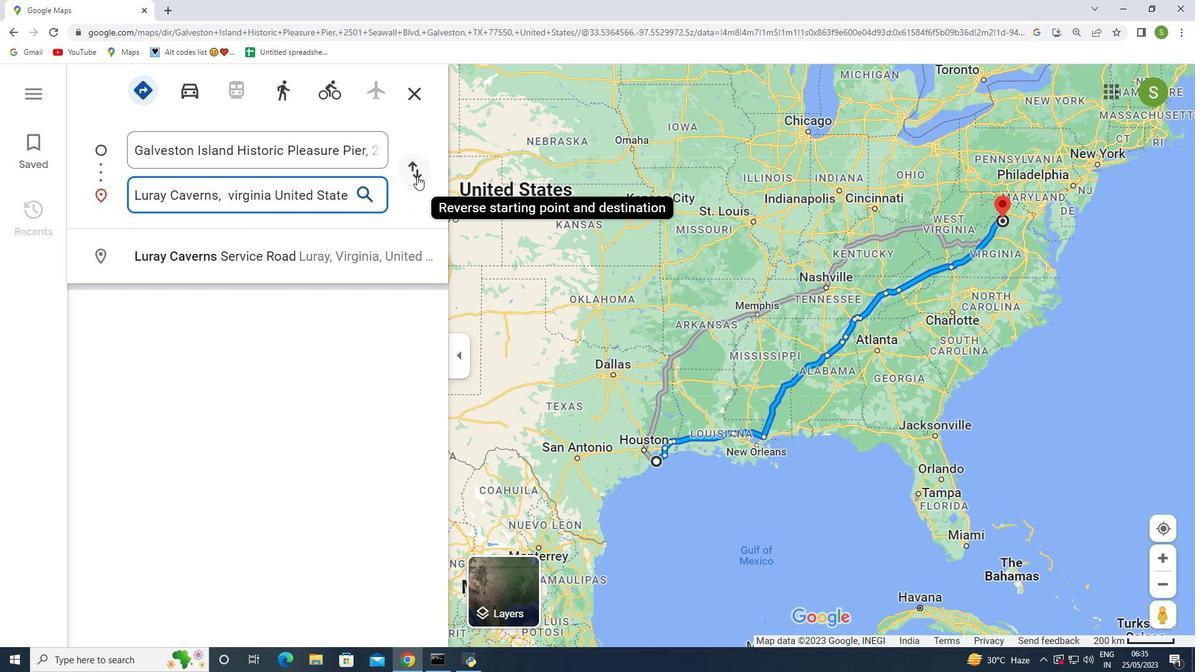 
Action: Mouse moved to (366, 100)
Screenshot: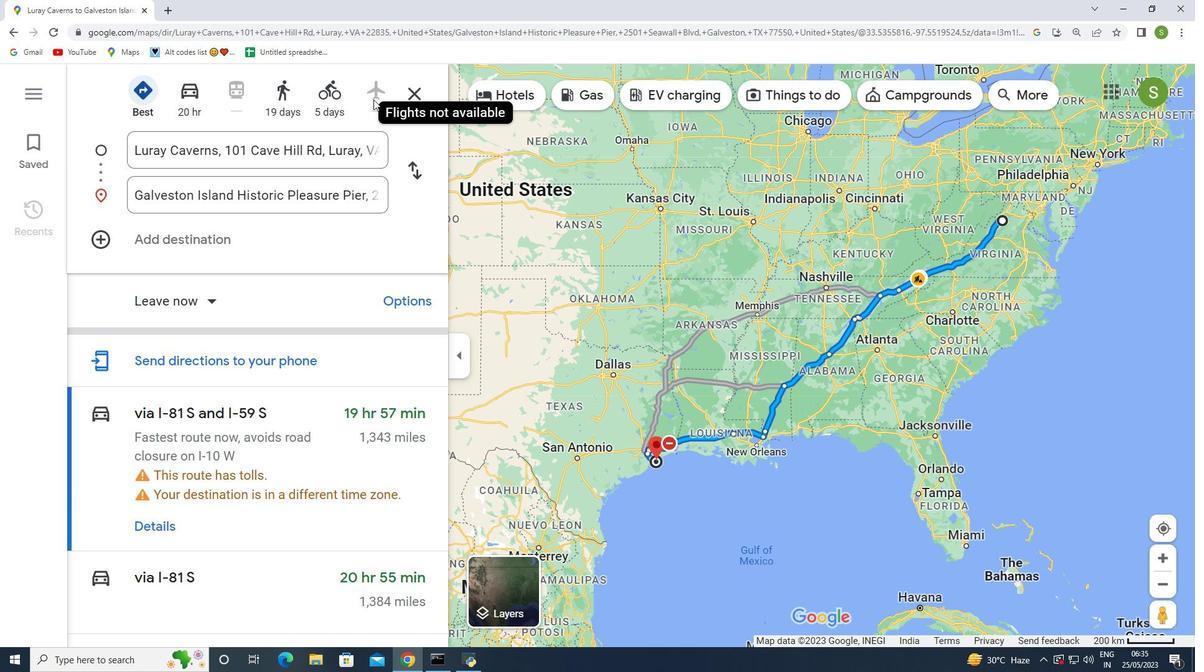 
Action: Mouse pressed left at (366, 100)
Screenshot: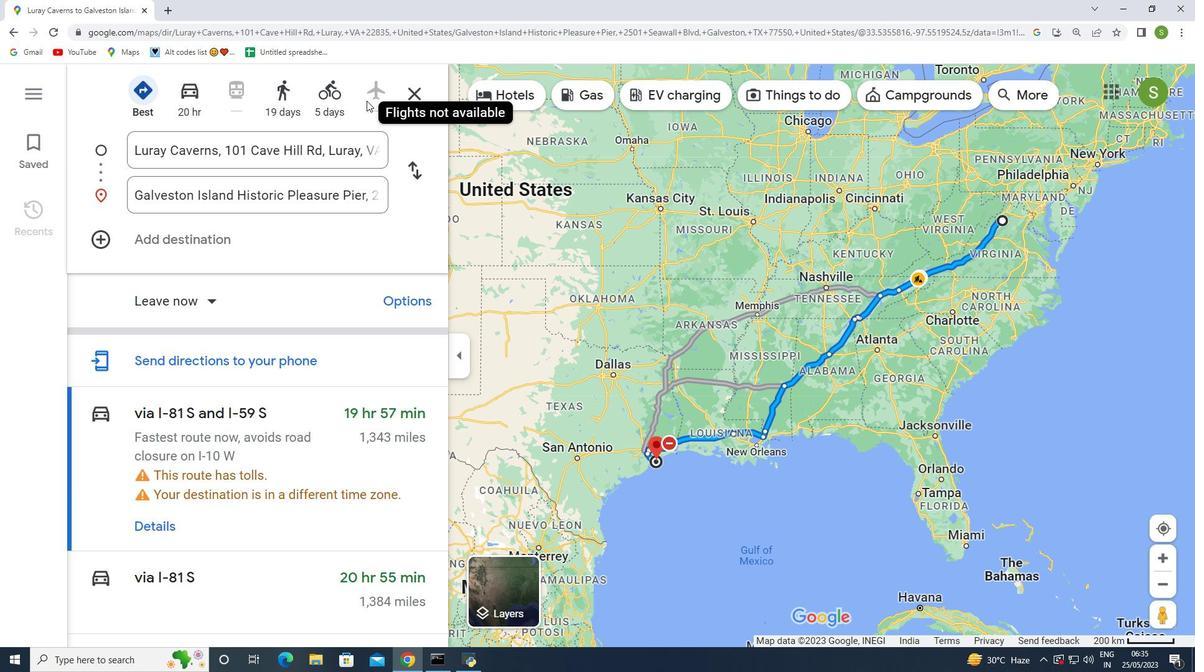 
Action: Mouse moved to (371, 94)
Screenshot: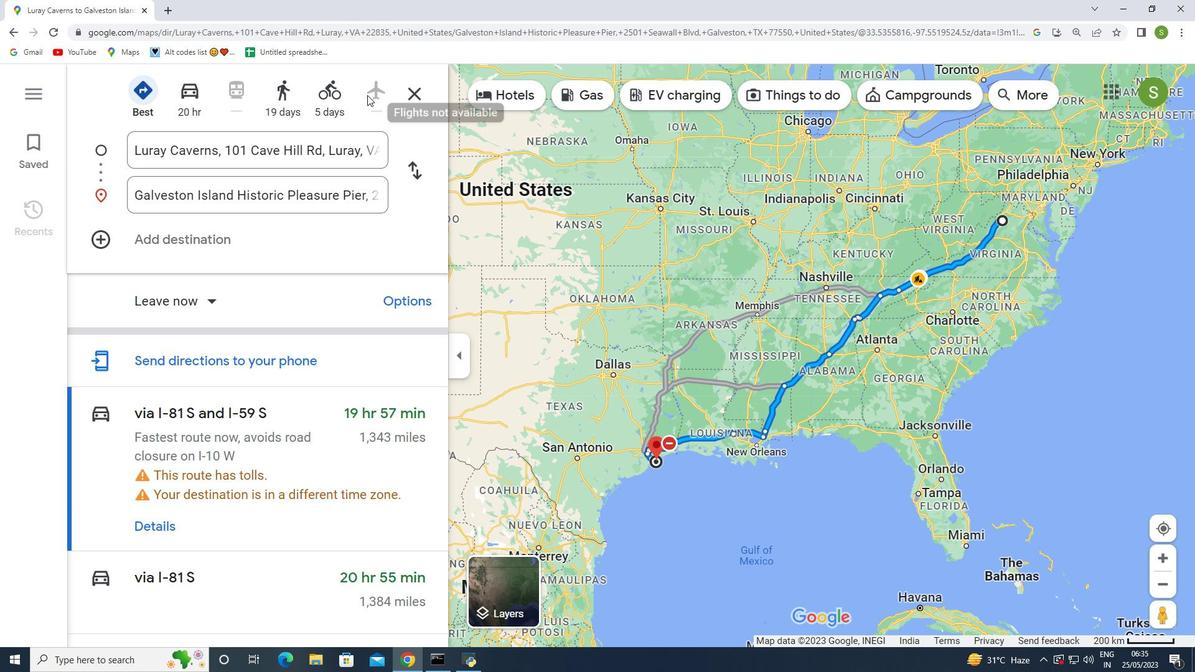 
Action: Mouse pressed left at (371, 94)
Screenshot: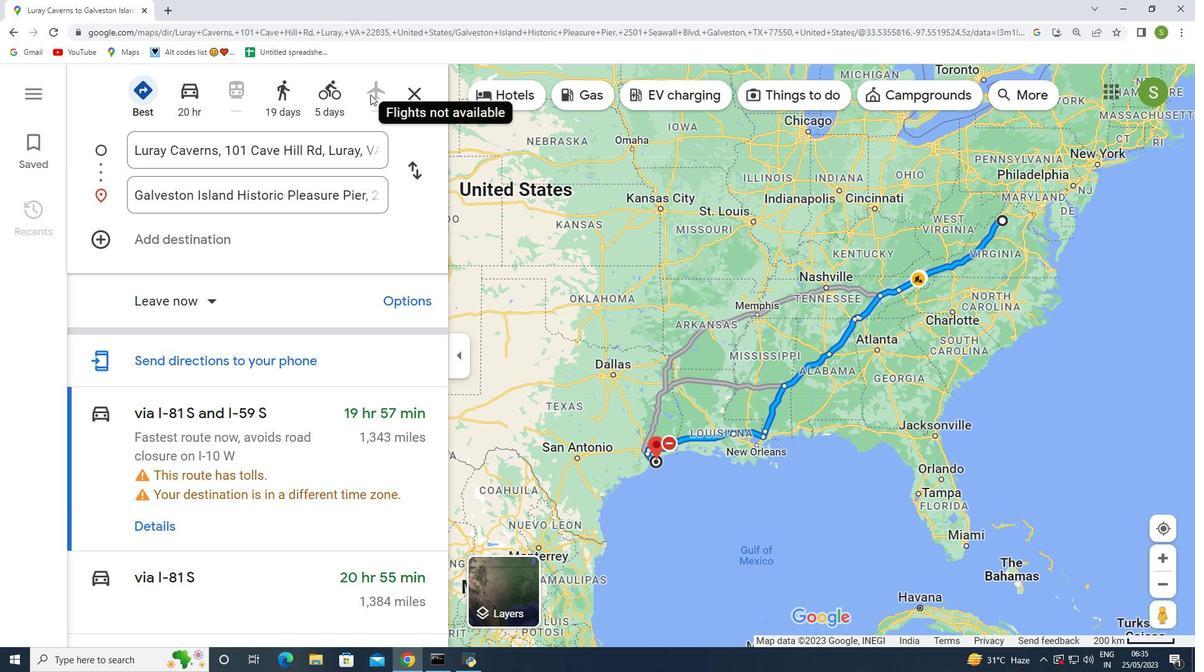 
Action: Mouse moved to (626, 380)
Screenshot: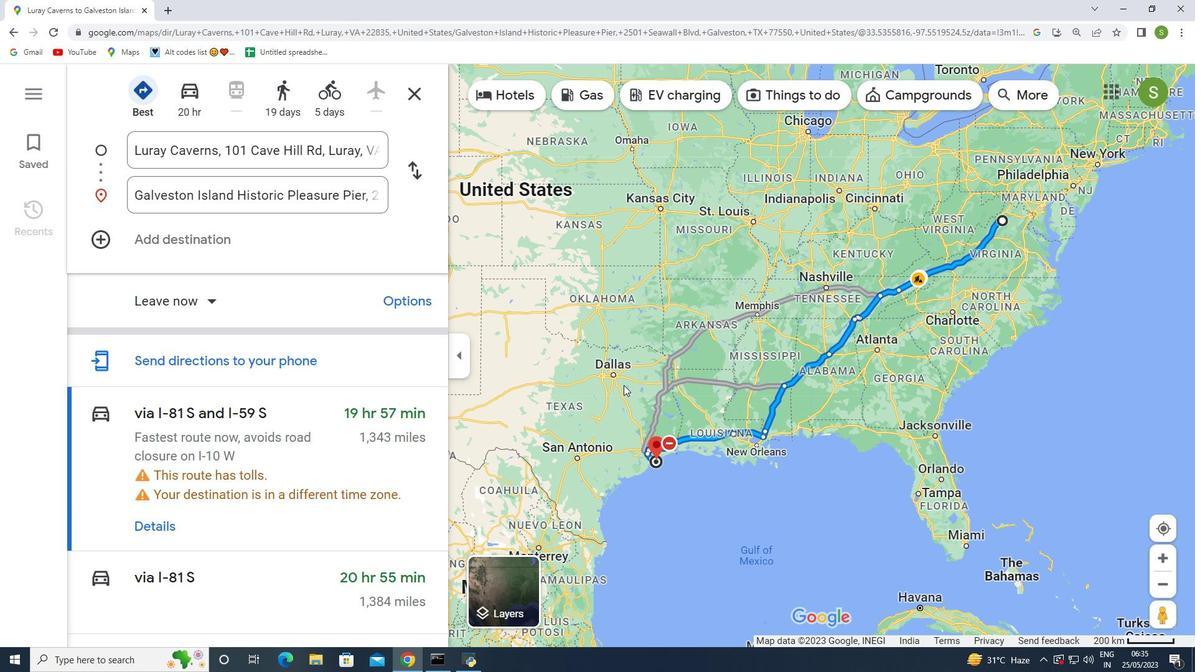 
